 Task: Look for space in Aranda de Duero, Spain from 24th August, 2023 to 10th September, 2023 for 8 adults, 2 children in price range Rs.12000 to Rs.15000. Place can be entire place or shared room with 4 bedrooms having 8 beds and 4 bathrooms. Property type can be house, flat, guest house. Amenities needed are: wifi, TV, free parkinig on premises, gym, breakfast. Booking option can be shelf check-in. Required host language is English.
Action: Mouse moved to (411, 106)
Screenshot: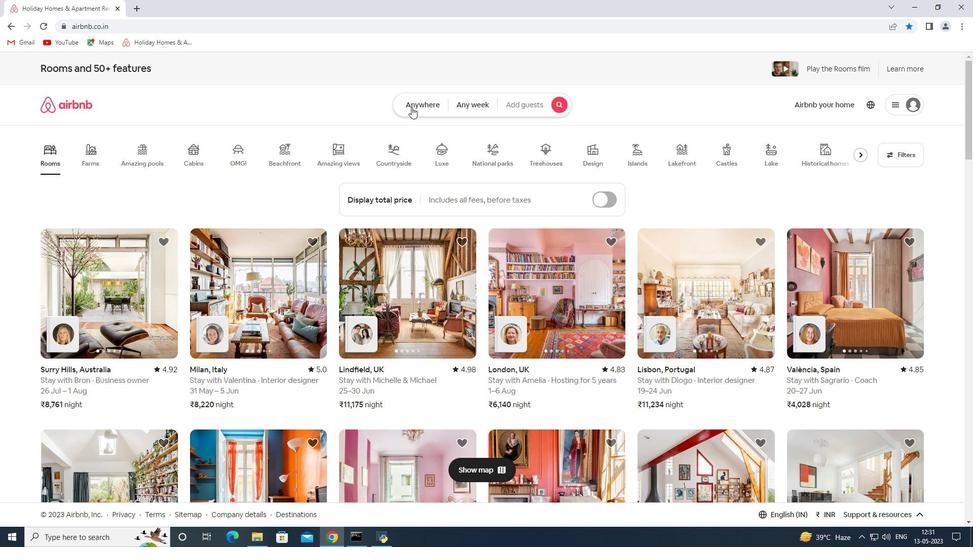 
Action: Mouse pressed left at (411, 106)
Screenshot: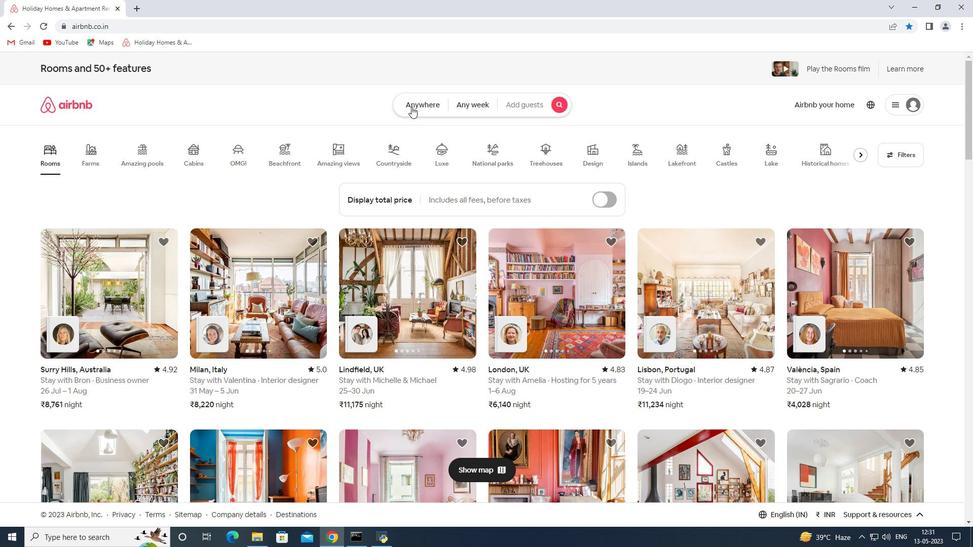 
Action: Mouse moved to (306, 149)
Screenshot: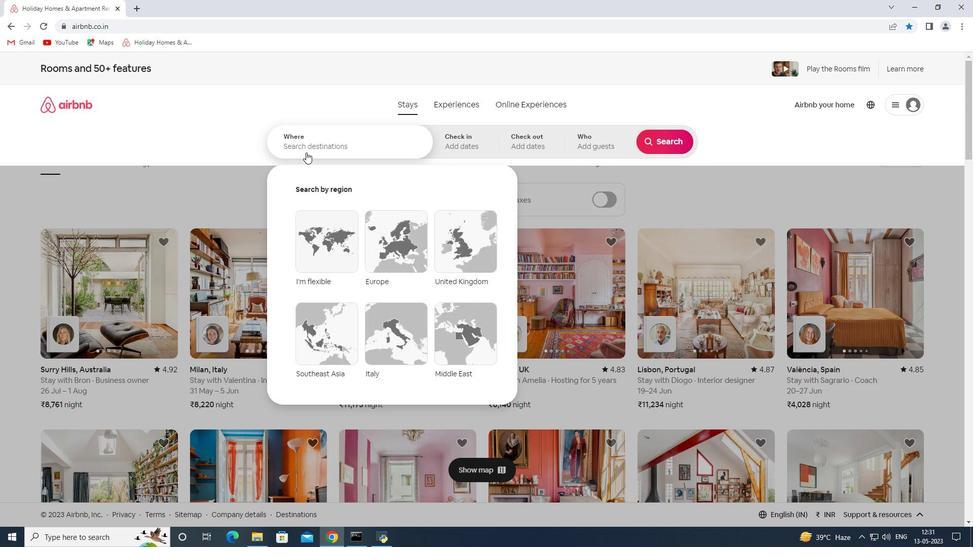 
Action: Mouse pressed left at (306, 149)
Screenshot: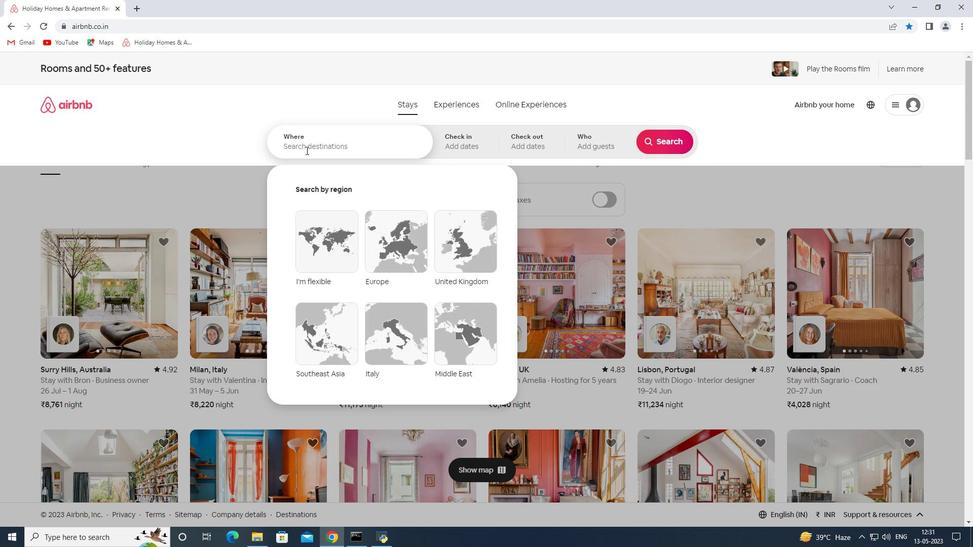 
Action: Key pressed <Key.shift_r><Key.shift_r><Key.shift_r><Key.shift_r><Key.shift_r><Key.shift_r><Key.shift>Aranda<Key.space>de<Key.space><Key.shift><Key.shift><Key.shift><Key.shift><Key.shift><Key.shift><Key.shift><Key.shift><Key.shift>De<Key.backspace>uero<Key.space><Key.shift><Key.shift><Key.shift><Key.shift><Key.shift><Key.shift><Key.shift><Key.shift><Key.shift><Key.shift><Key.shift><Key.shift><Key.shift><Key.shift><Key.shift><Key.shift><Key.shift><Key.shift><Key.shift><Key.shift><Key.shift><Key.shift><Key.shift><Key.shift><Key.shift><Key.shift><Key.shift><Key.shift><Key.shift><Key.shift><Key.shift><Key.shift><Key.shift><Key.shift><Key.shift>Spain<Key.space>
Screenshot: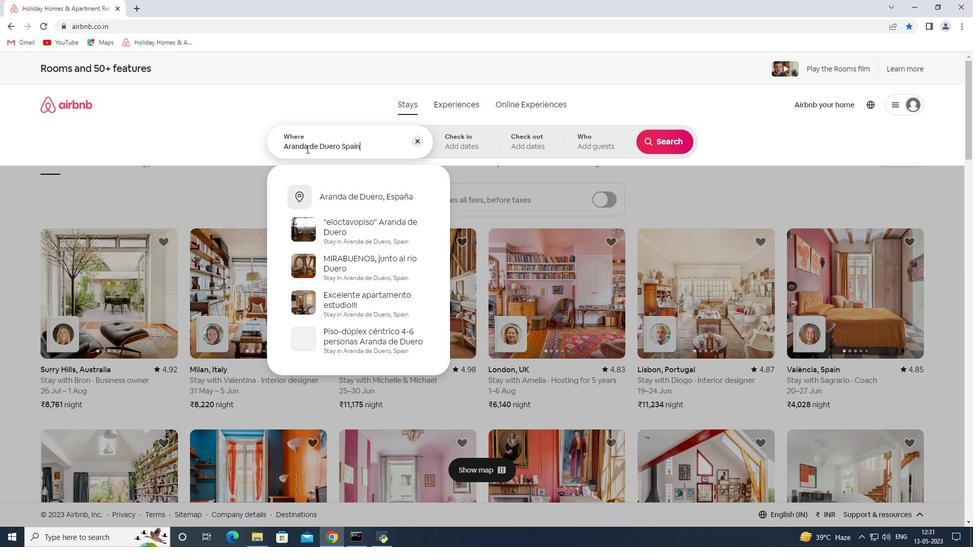 
Action: Mouse moved to (597, 115)
Screenshot: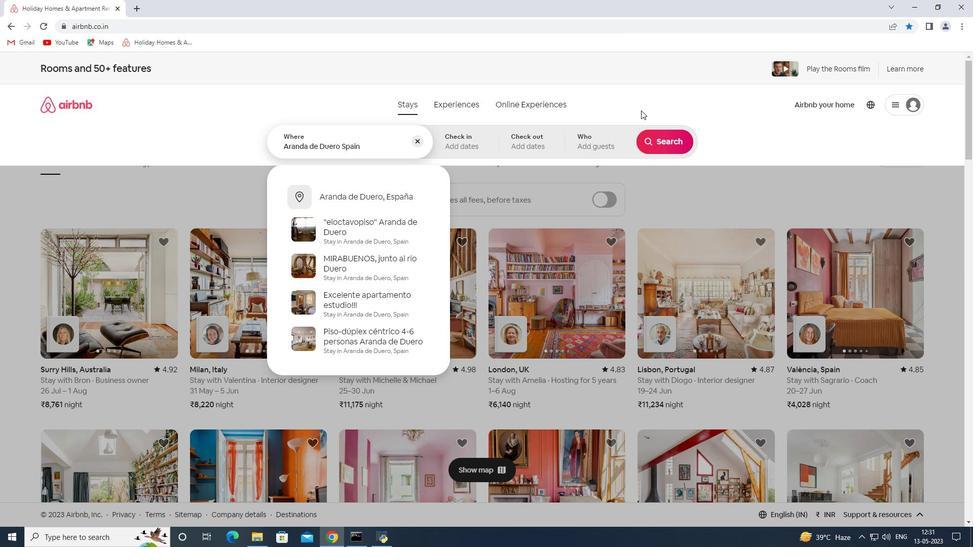 
Action: Key pressed <Key.enter>
Screenshot: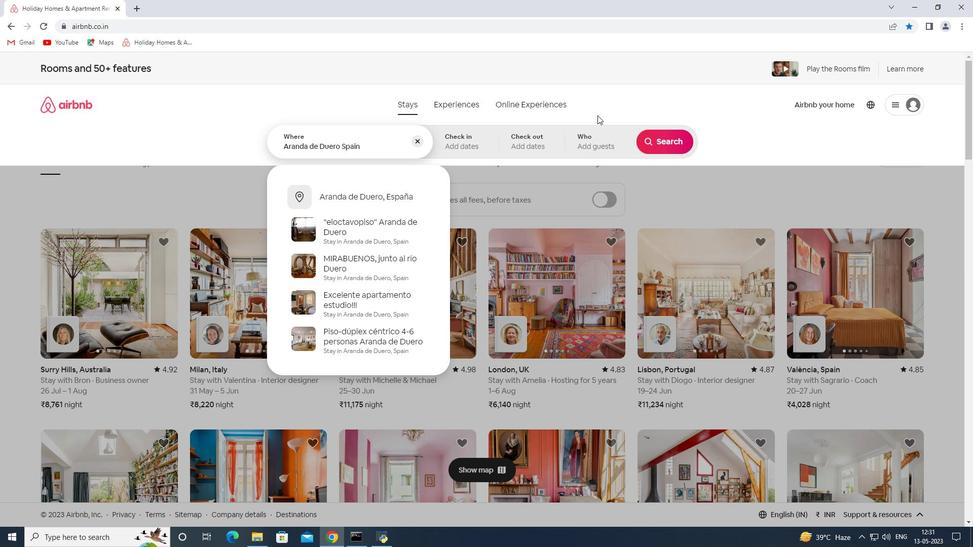 
Action: Mouse moved to (660, 218)
Screenshot: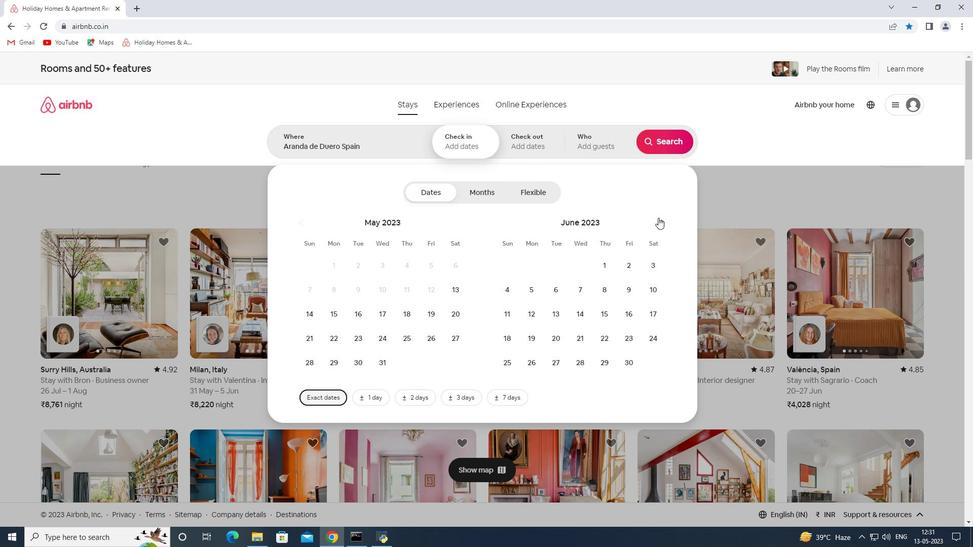
Action: Mouse pressed left at (660, 218)
Screenshot: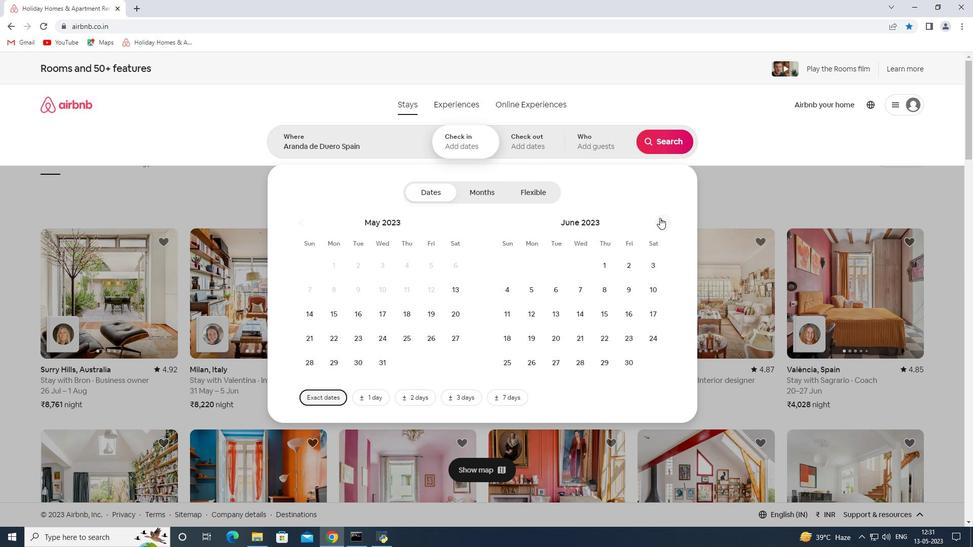 
Action: Mouse moved to (663, 216)
Screenshot: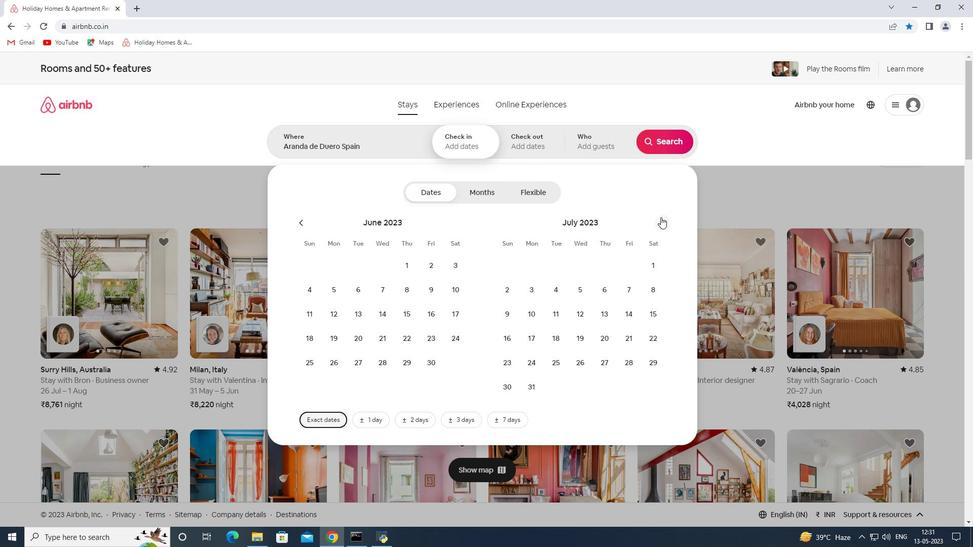 
Action: Mouse pressed left at (663, 216)
Screenshot: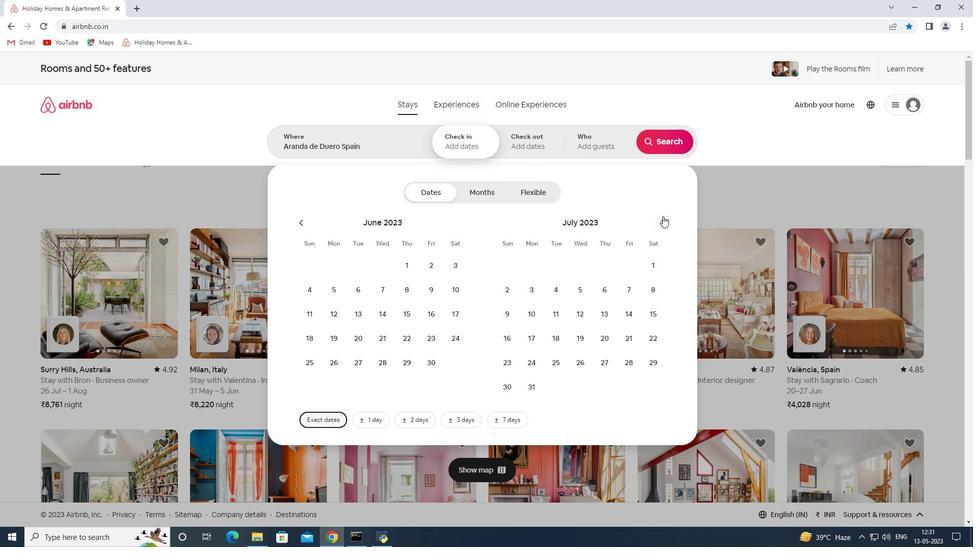
Action: Mouse moved to (600, 338)
Screenshot: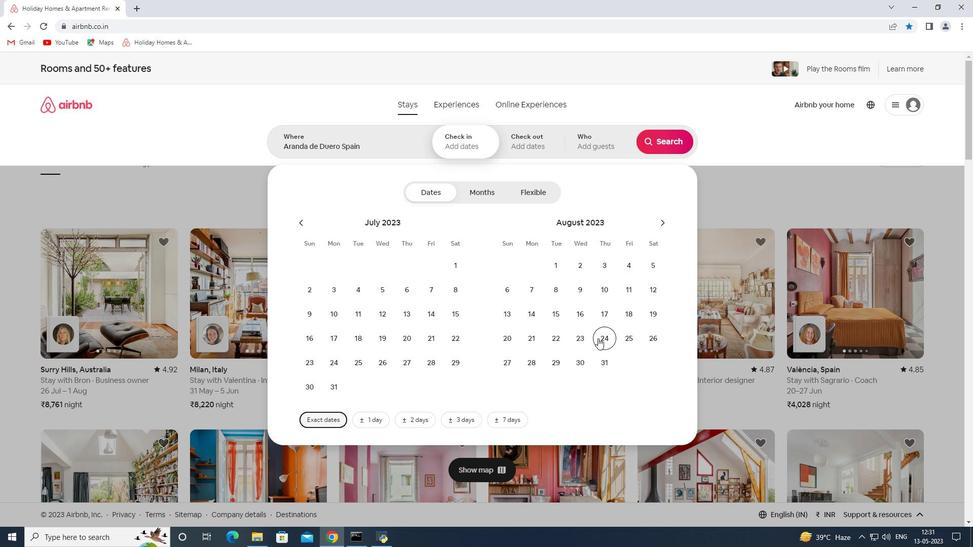 
Action: Mouse pressed left at (600, 338)
Screenshot: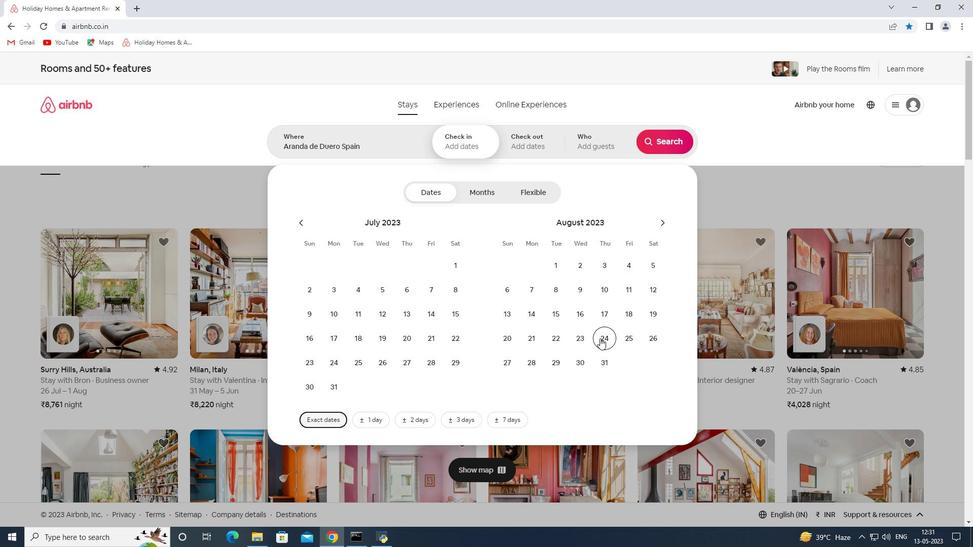 
Action: Mouse moved to (660, 220)
Screenshot: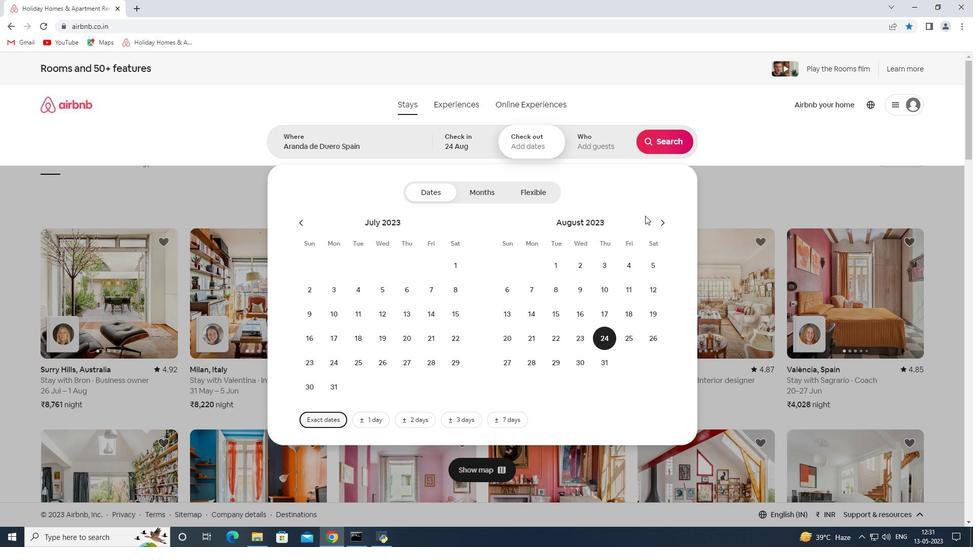 
Action: Mouse pressed left at (660, 220)
Screenshot: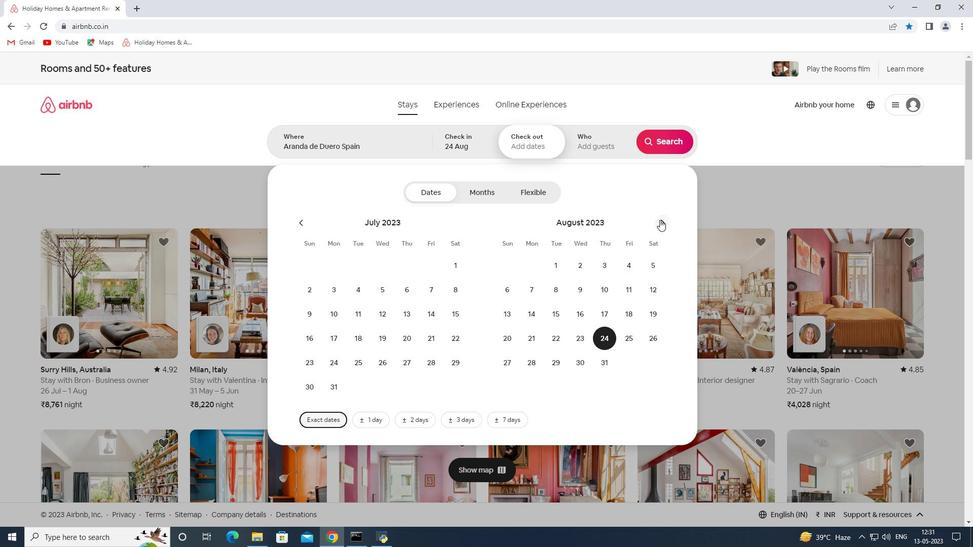 
Action: Mouse moved to (512, 314)
Screenshot: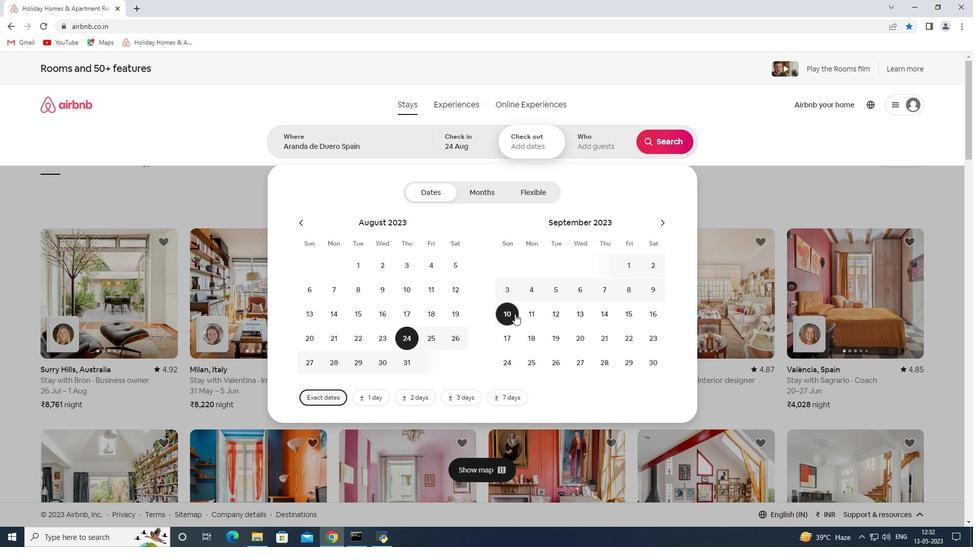 
Action: Mouse pressed left at (512, 314)
Screenshot: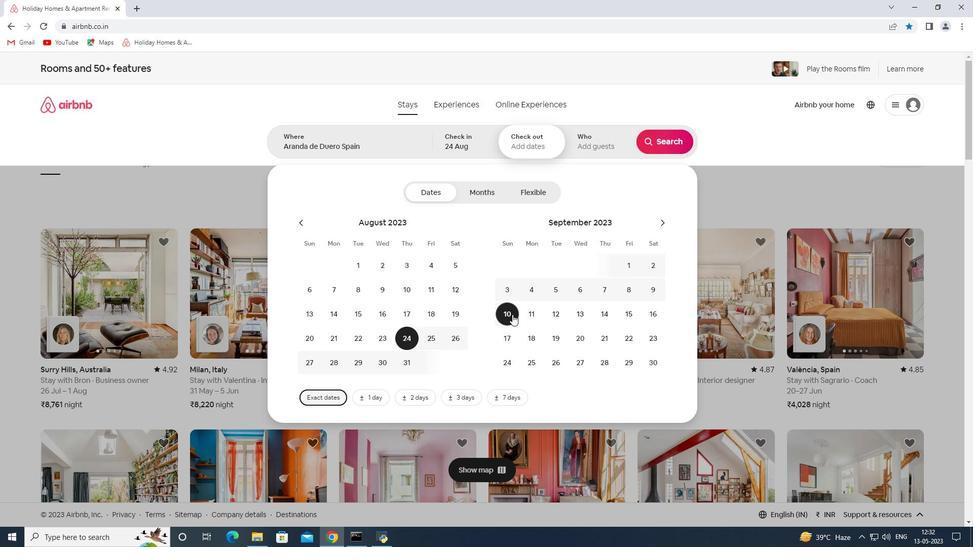 
Action: Mouse moved to (597, 146)
Screenshot: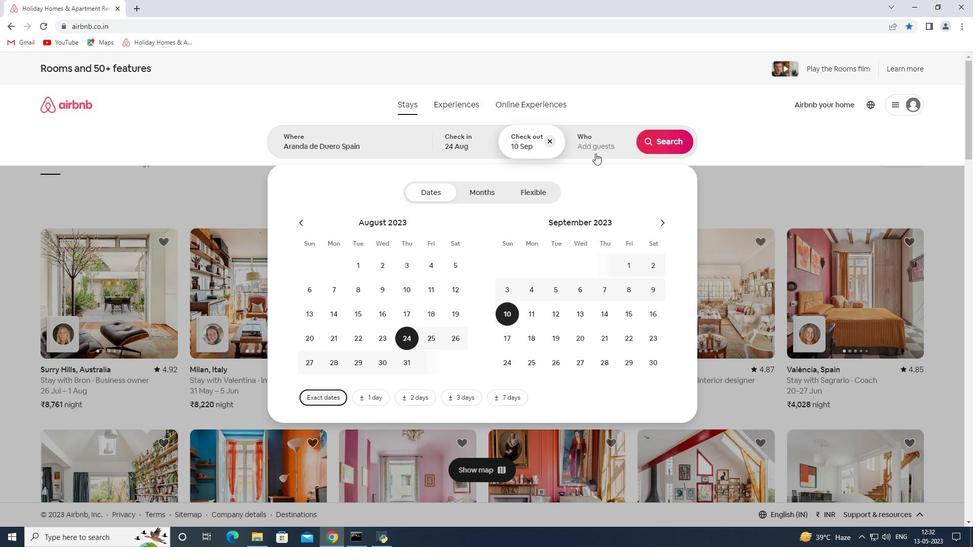
Action: Mouse pressed left at (597, 146)
Screenshot: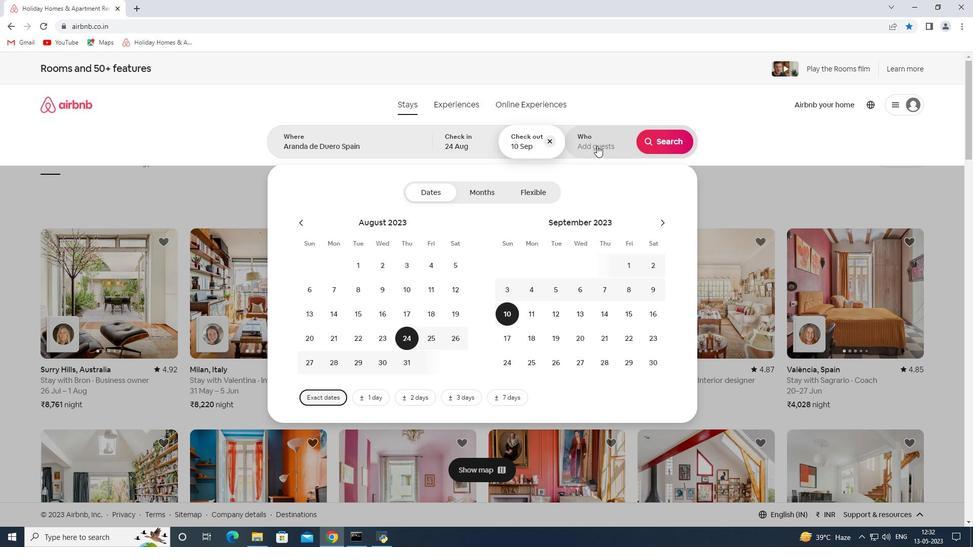 
Action: Mouse moved to (672, 197)
Screenshot: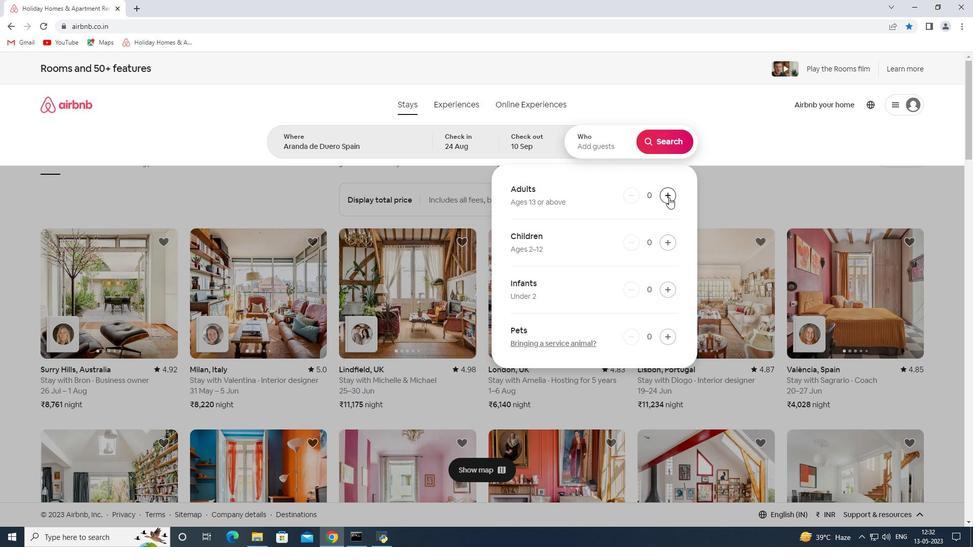 
Action: Mouse pressed left at (672, 197)
Screenshot: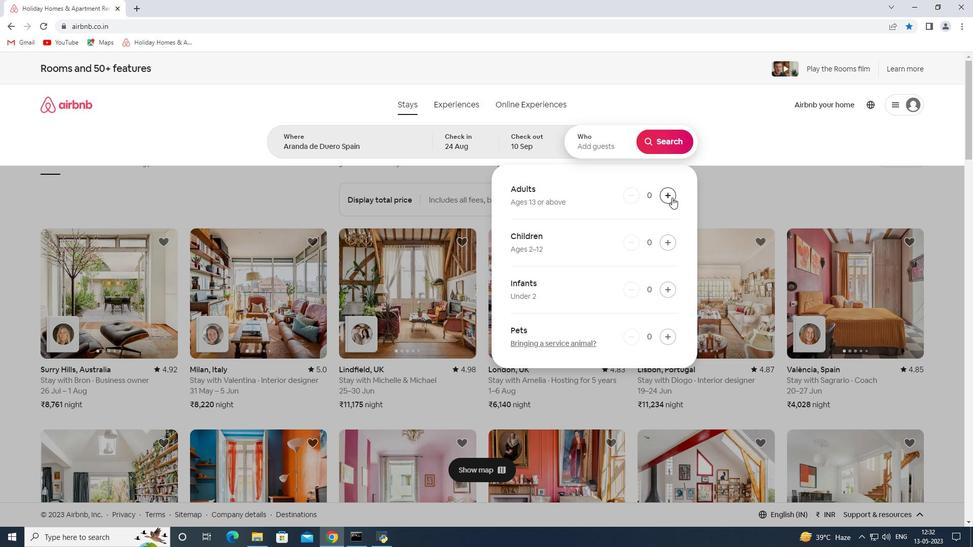 
Action: Mouse pressed left at (672, 197)
Screenshot: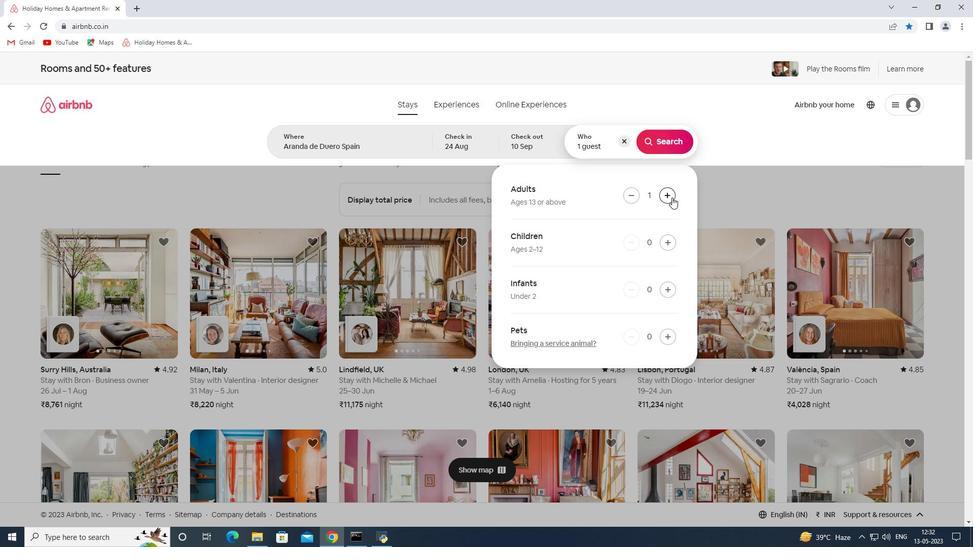 
Action: Mouse pressed left at (672, 197)
Screenshot: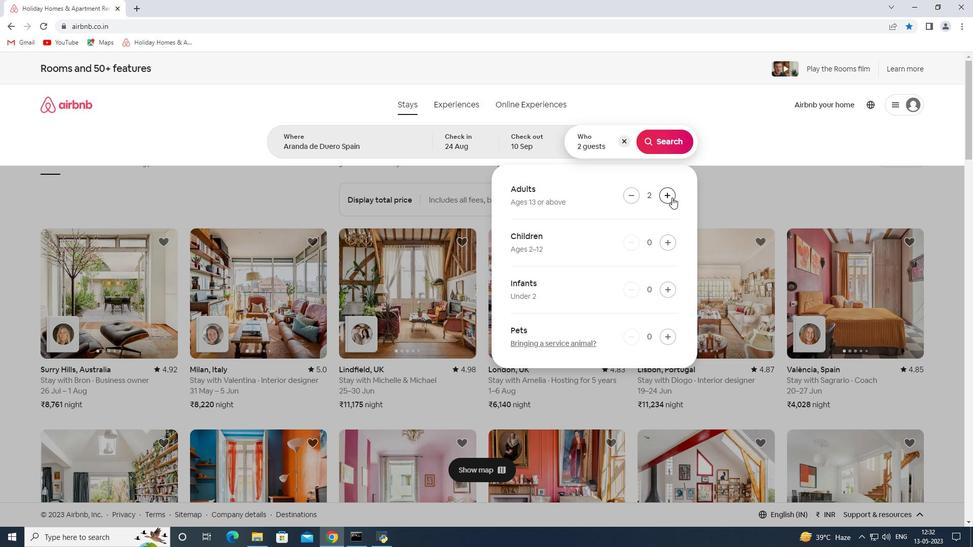 
Action: Mouse pressed left at (672, 197)
Screenshot: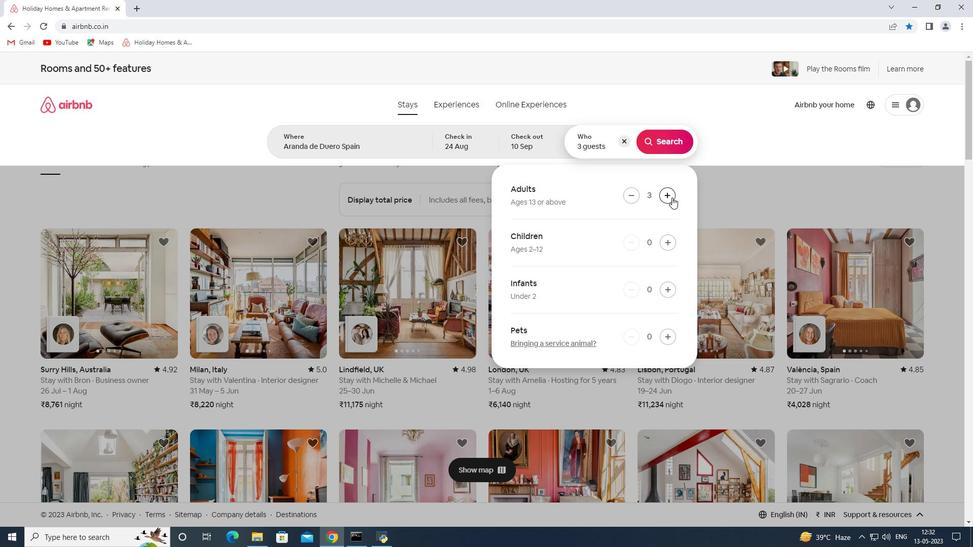 
Action: Mouse pressed left at (672, 197)
Screenshot: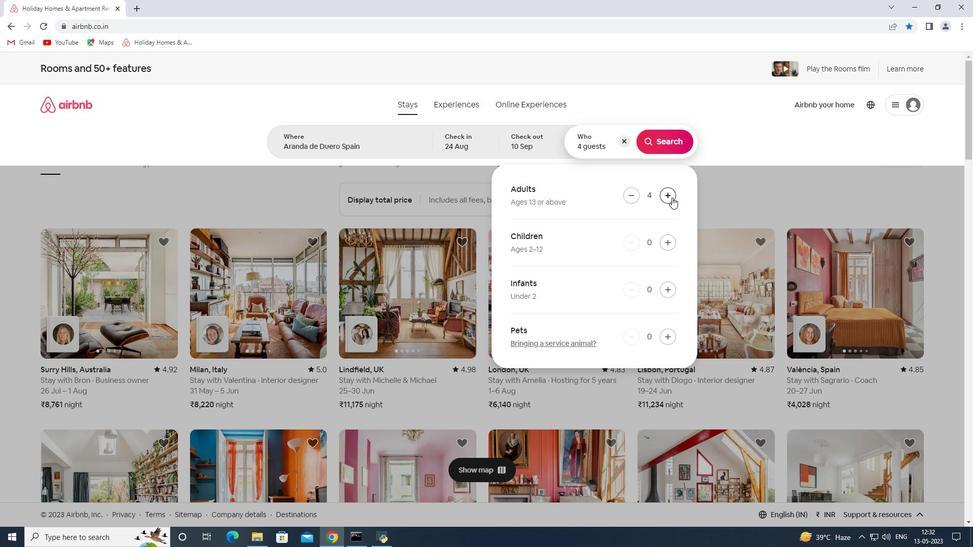 
Action: Mouse moved to (672, 196)
Screenshot: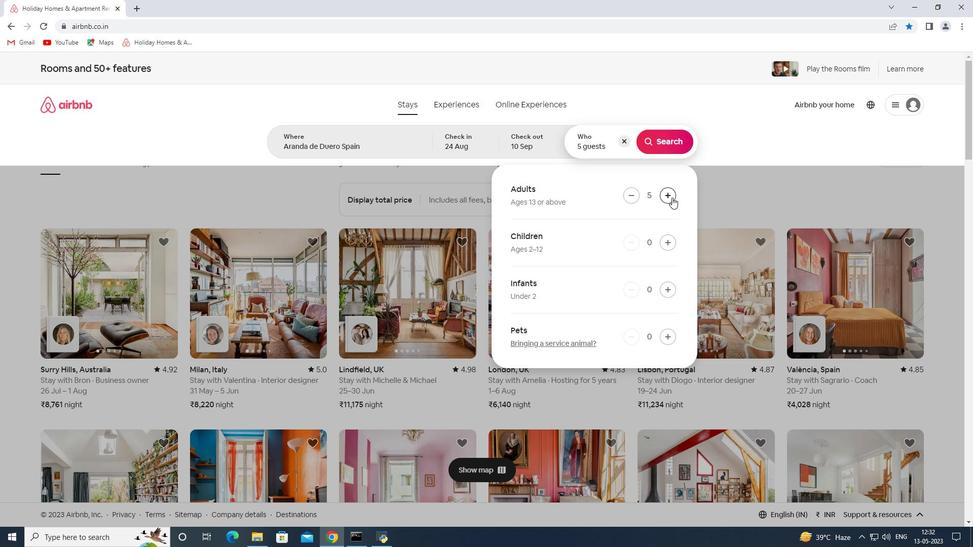 
Action: Mouse pressed left at (672, 196)
Screenshot: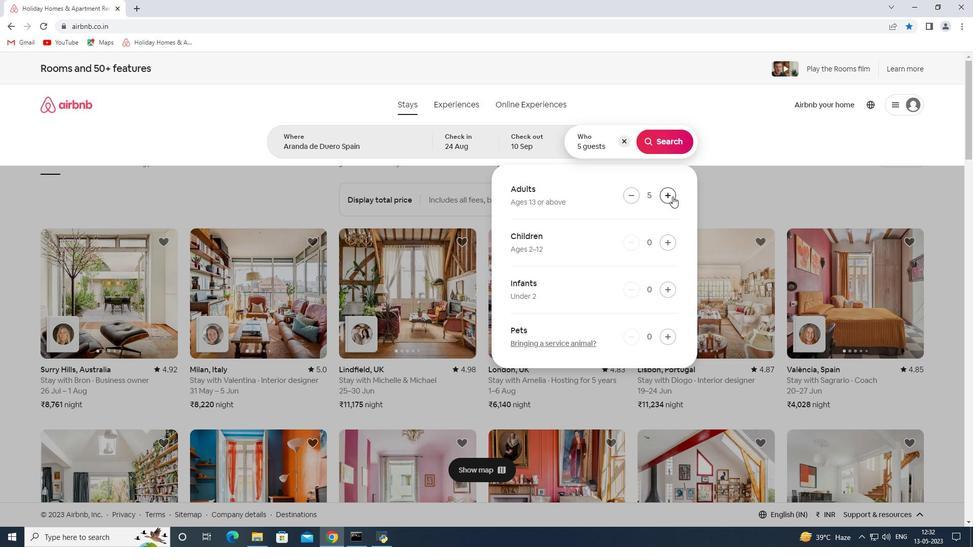 
Action: Mouse pressed left at (672, 196)
Screenshot: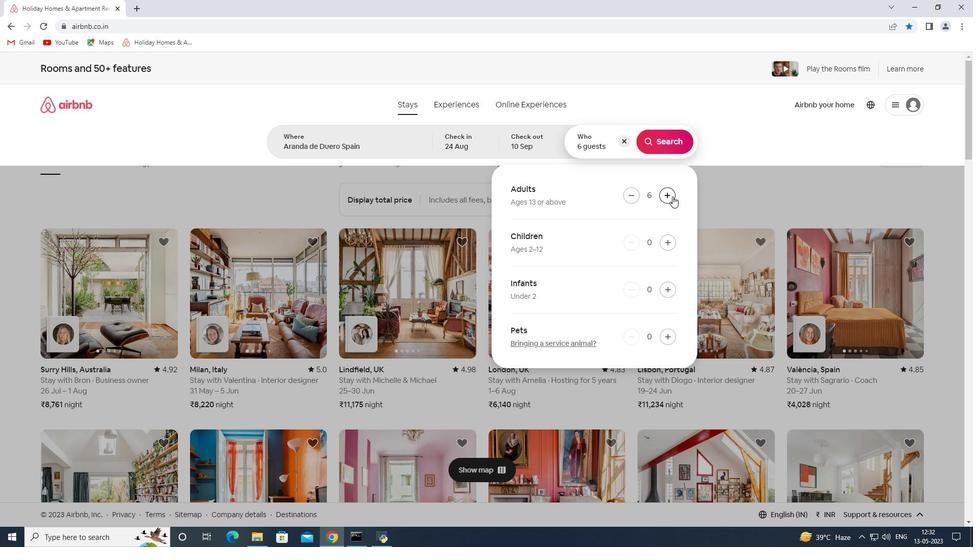 
Action: Mouse pressed left at (672, 196)
Screenshot: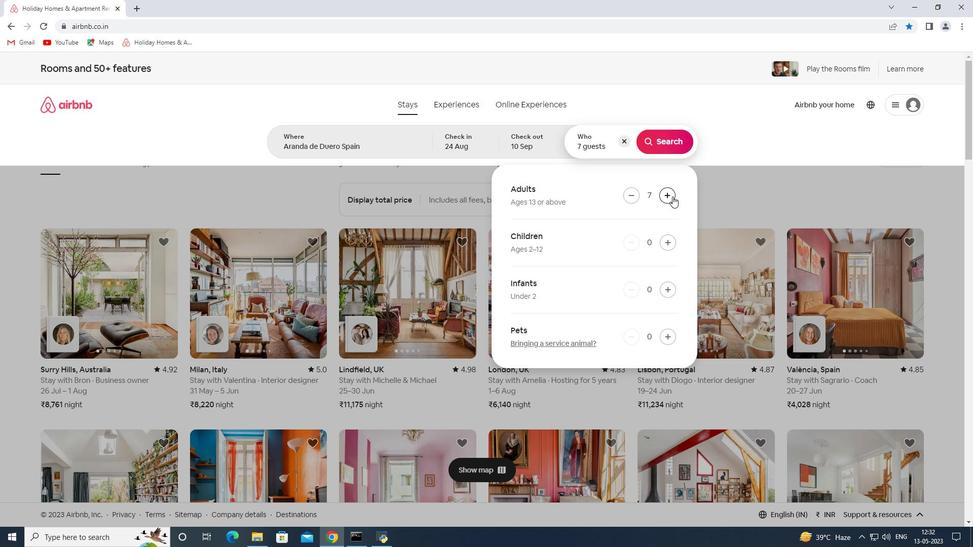 
Action: Mouse moved to (665, 241)
Screenshot: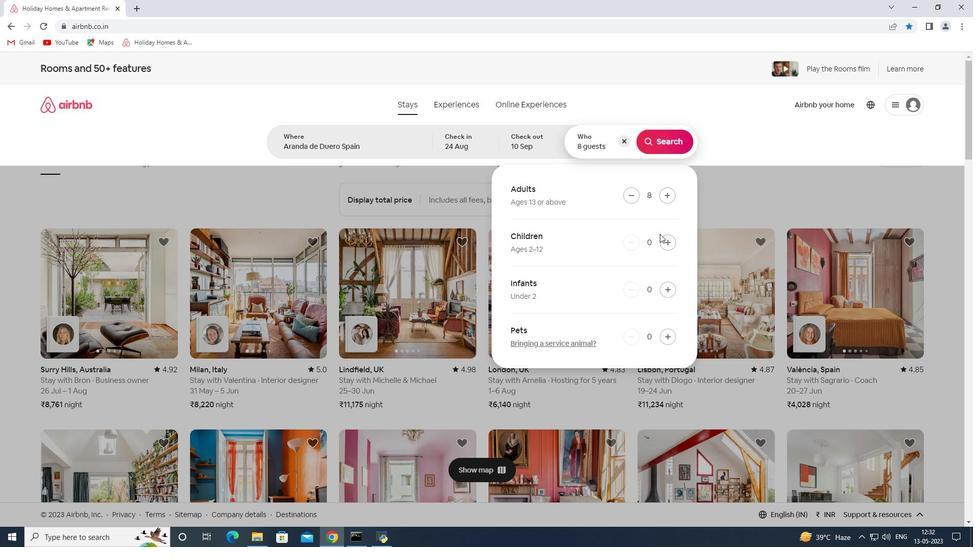 
Action: Mouse pressed left at (665, 241)
Screenshot: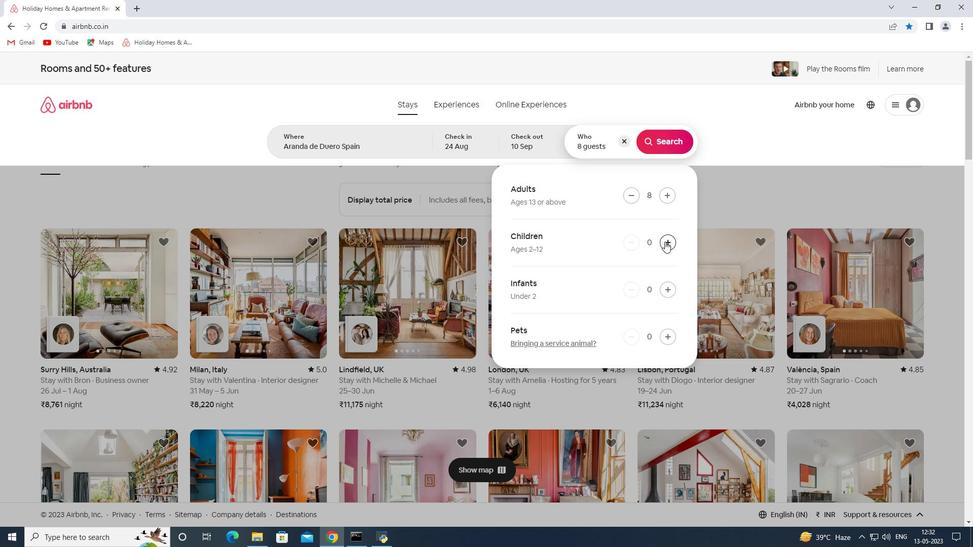 
Action: Mouse pressed left at (665, 241)
Screenshot: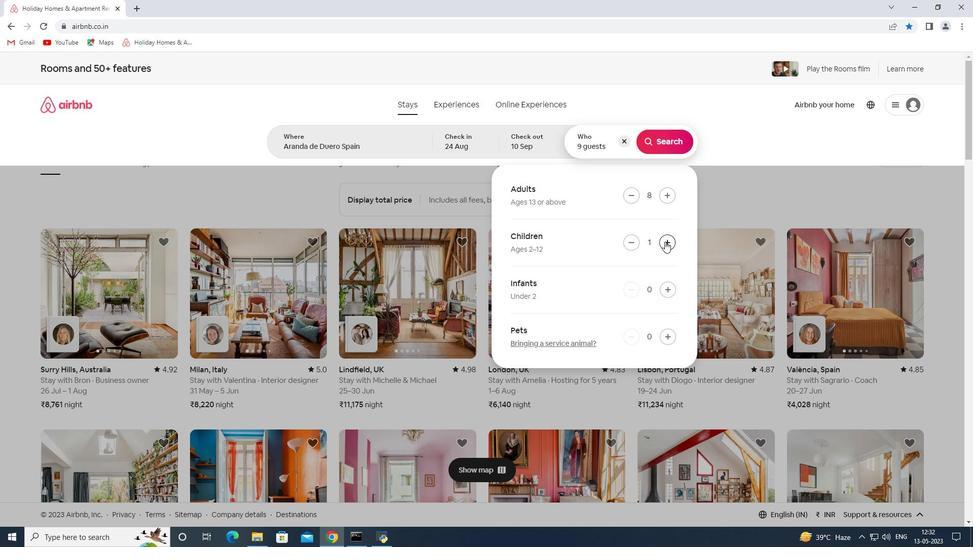 
Action: Mouse moved to (663, 146)
Screenshot: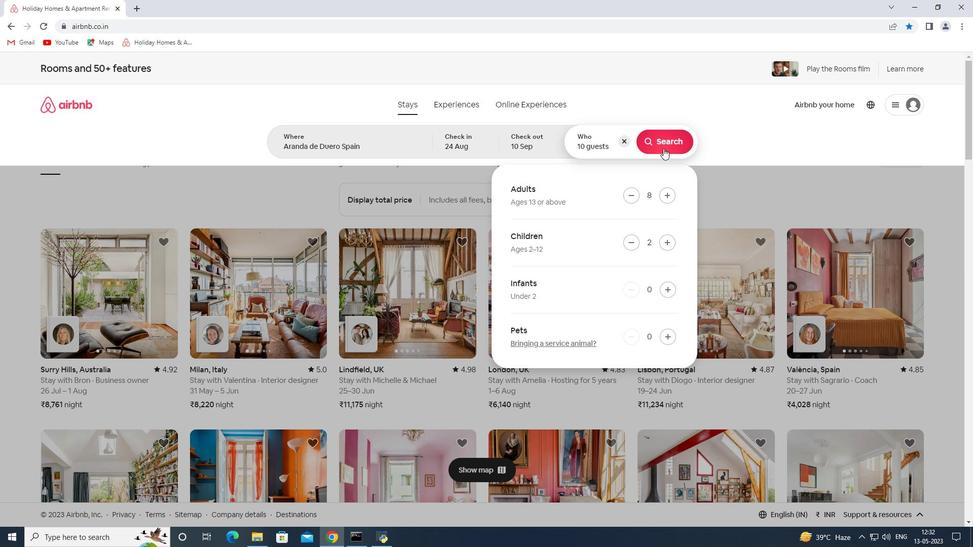 
Action: Mouse pressed left at (663, 146)
Screenshot: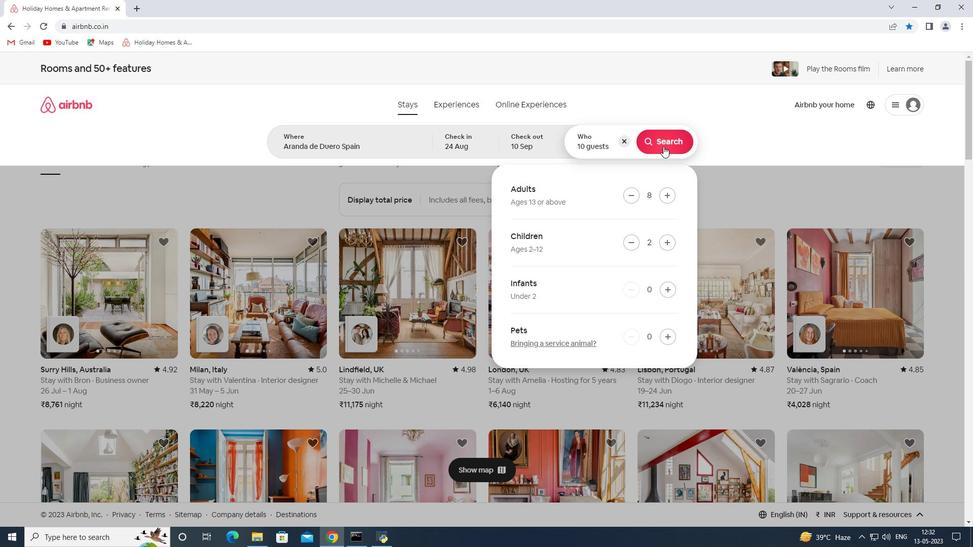 
Action: Mouse moved to (943, 112)
Screenshot: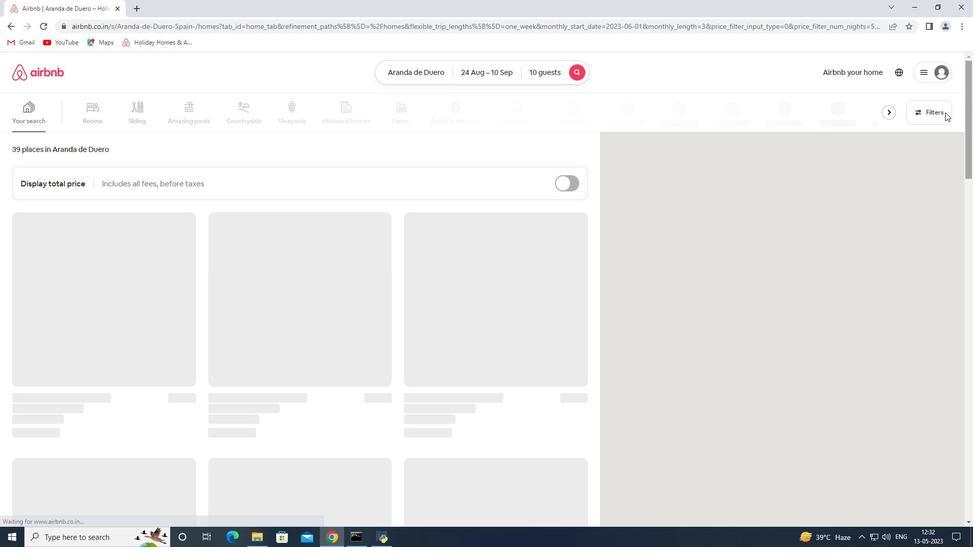
Action: Mouse pressed left at (943, 112)
Screenshot: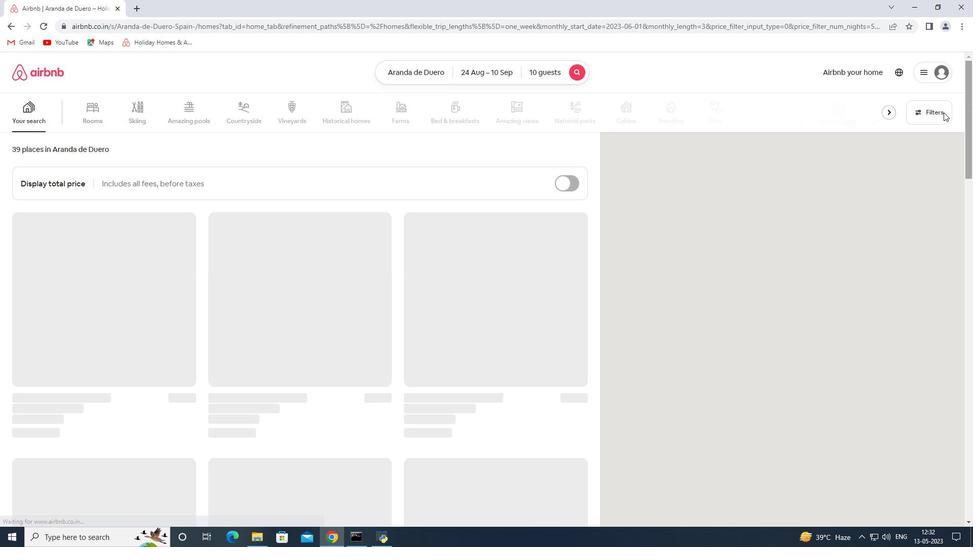 
Action: Mouse moved to (365, 363)
Screenshot: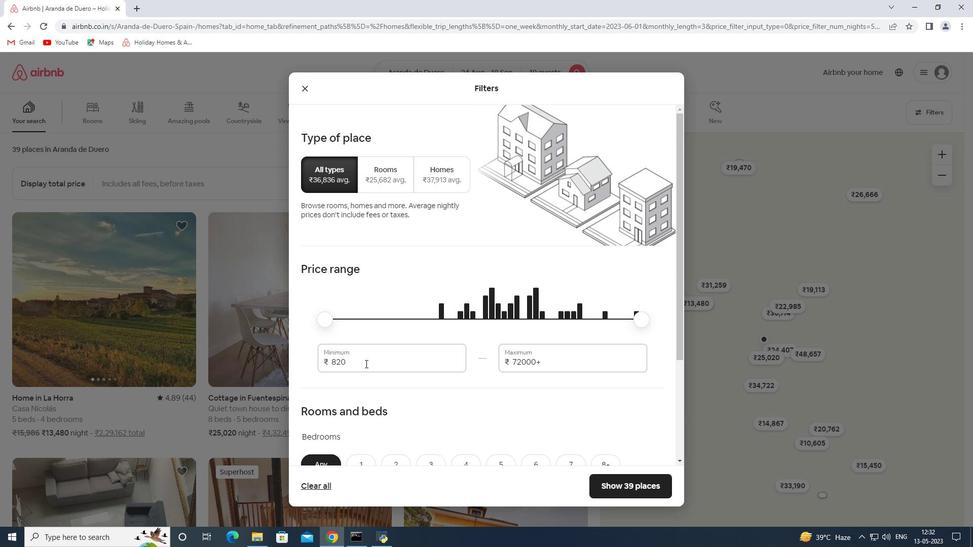 
Action: Mouse pressed left at (365, 363)
Screenshot: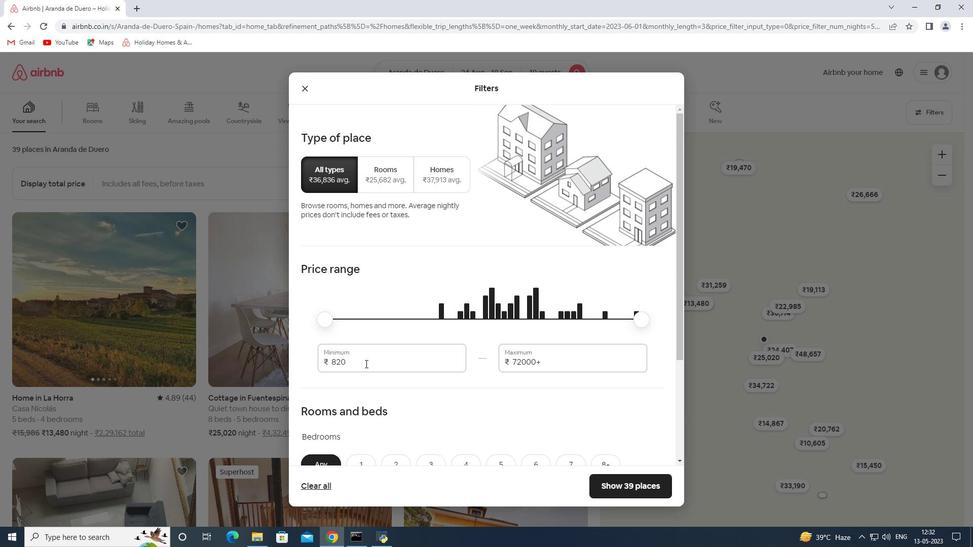 
Action: Mouse pressed left at (365, 363)
Screenshot: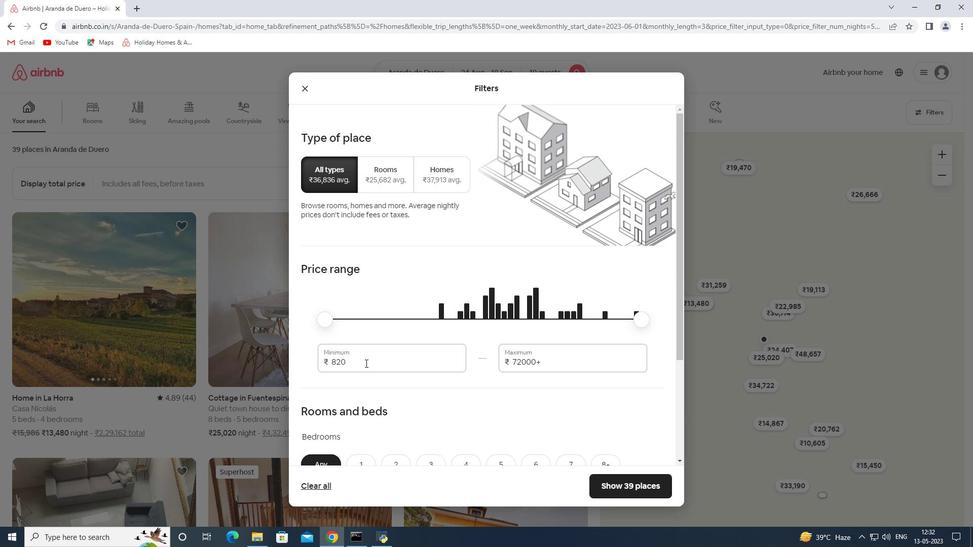 
Action: Key pressed 12000<Key.tab>15000
Screenshot: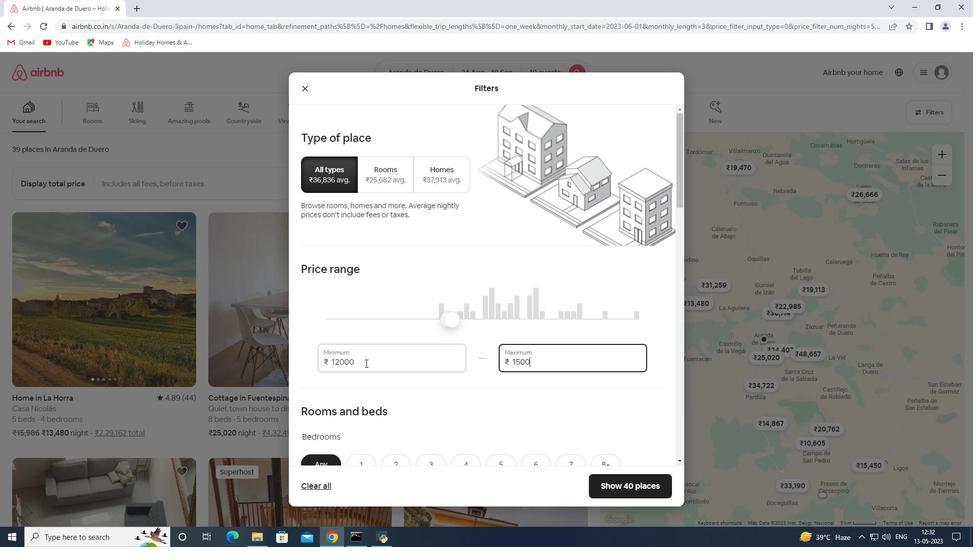 
Action: Mouse moved to (492, 195)
Screenshot: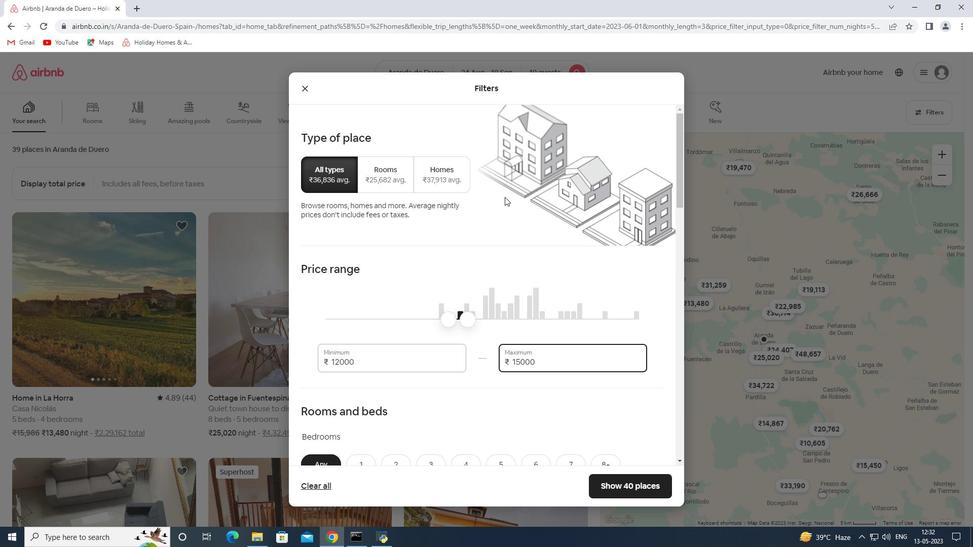 
Action: Mouse scrolled (492, 195) with delta (0, 0)
Screenshot: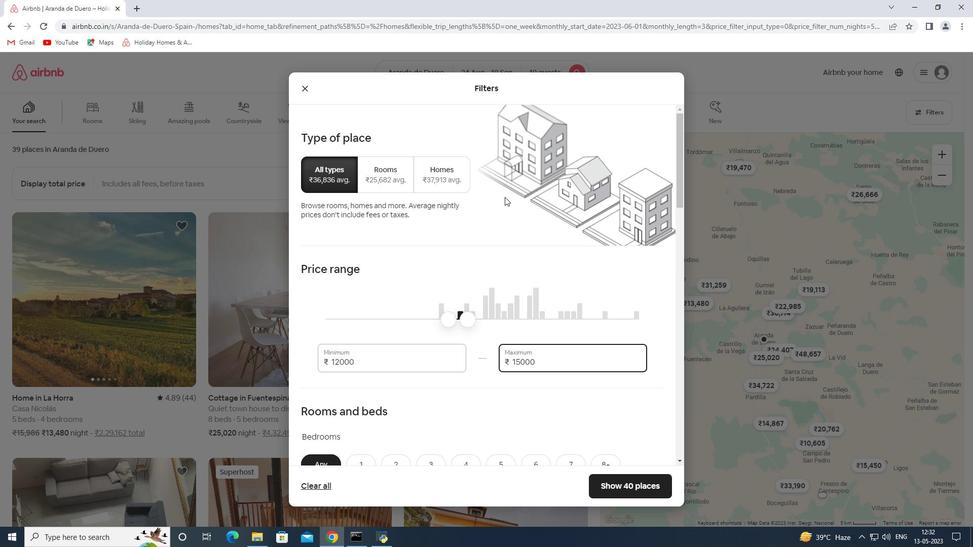 
Action: Mouse moved to (483, 193)
Screenshot: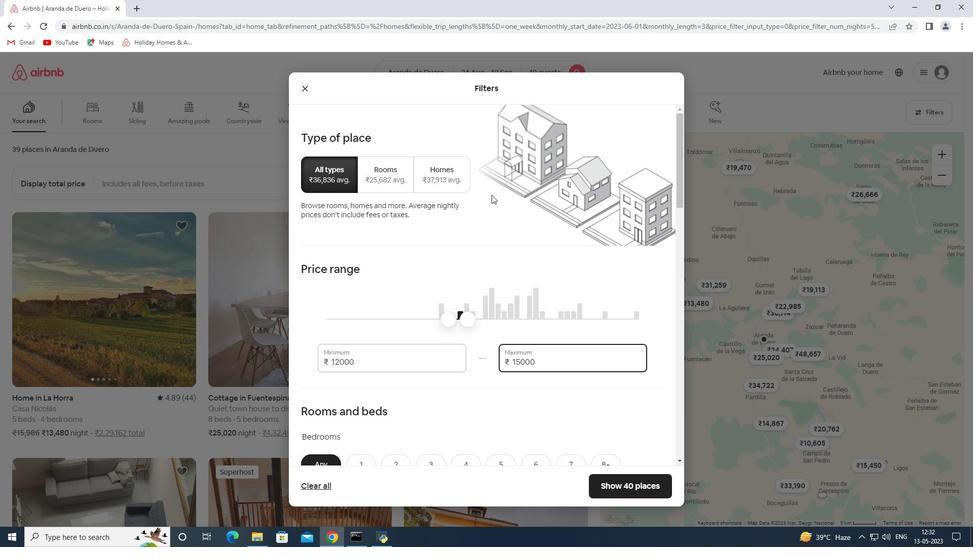
Action: Mouse scrolled (488, 193) with delta (0, 0)
Screenshot: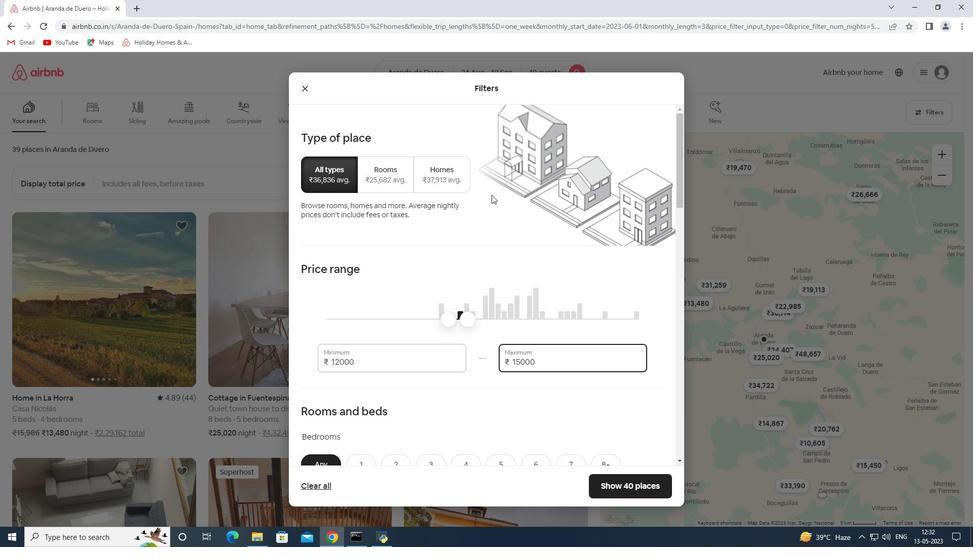 
Action: Mouse moved to (367, 196)
Screenshot: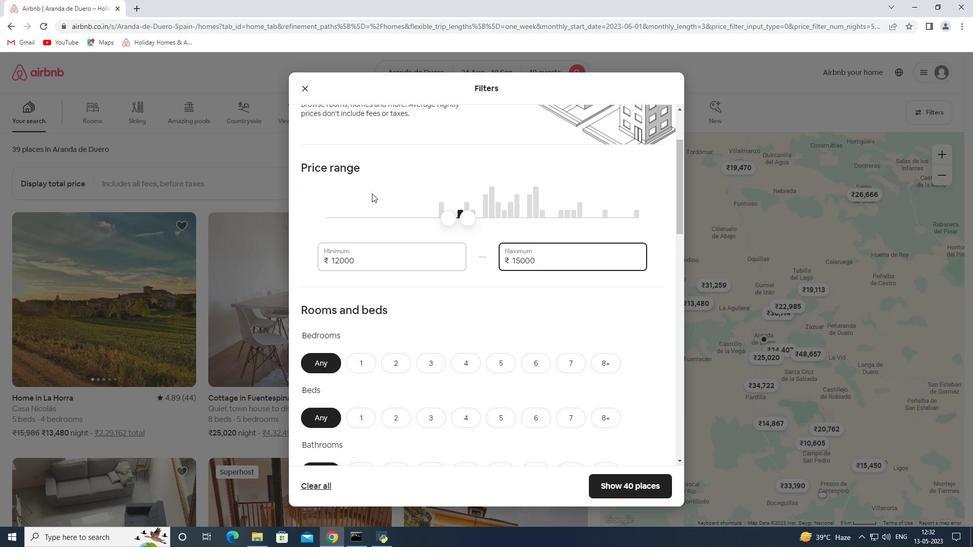
Action: Mouse scrolled (367, 195) with delta (0, 0)
Screenshot: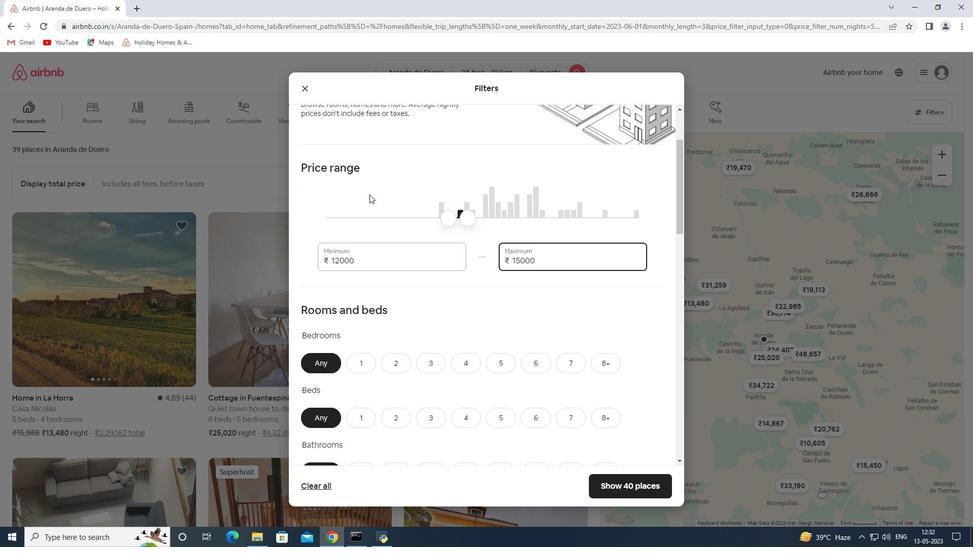 
Action: Mouse scrolled (367, 195) with delta (0, 0)
Screenshot: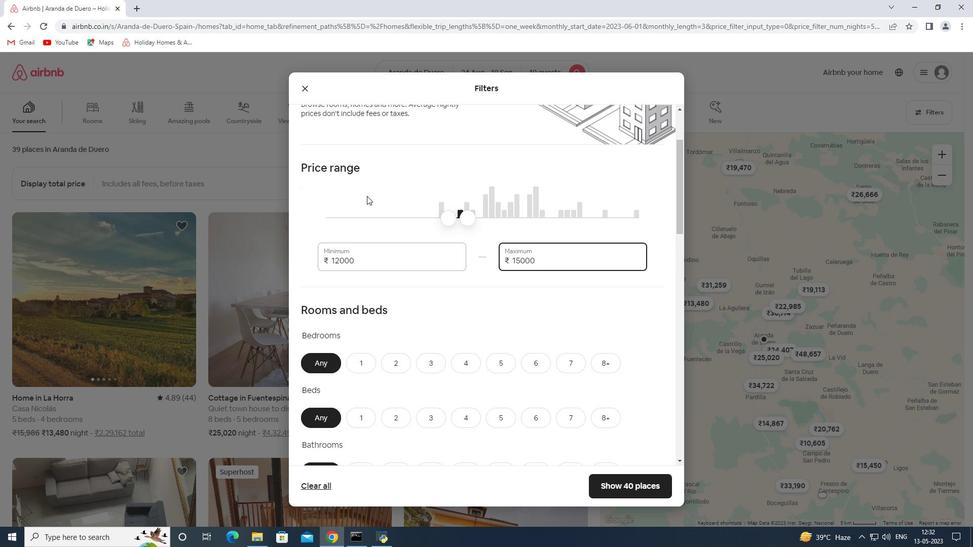 
Action: Mouse moved to (460, 264)
Screenshot: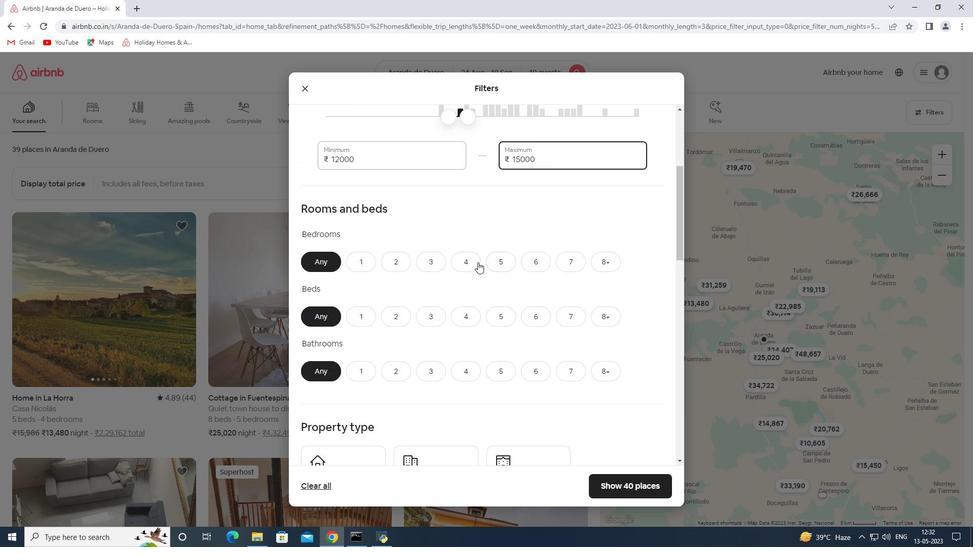 
Action: Mouse pressed left at (460, 264)
Screenshot: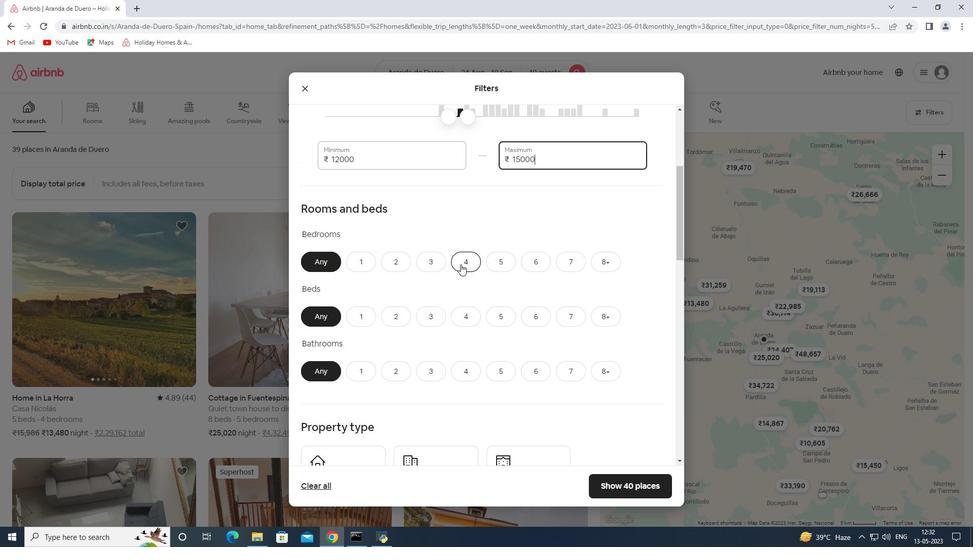 
Action: Mouse moved to (602, 314)
Screenshot: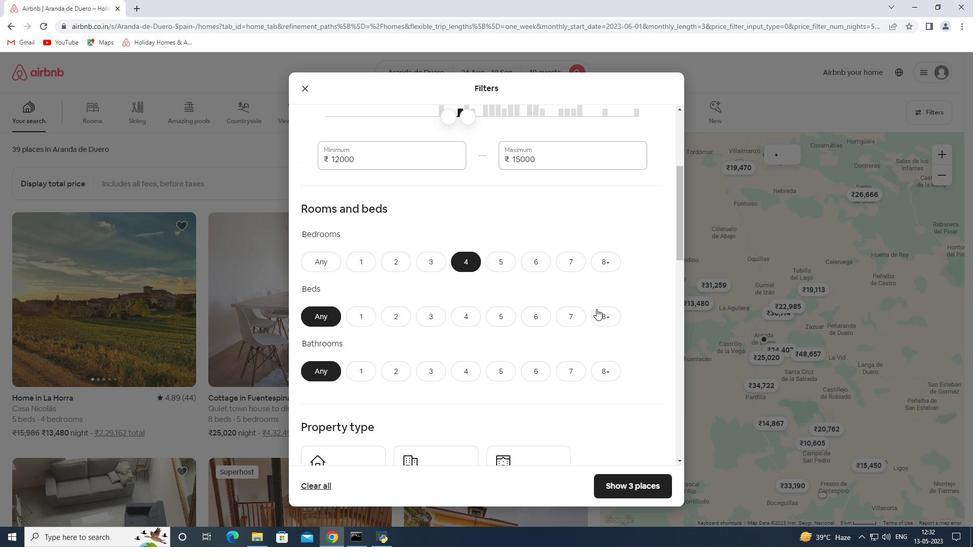 
Action: Mouse pressed left at (602, 314)
Screenshot: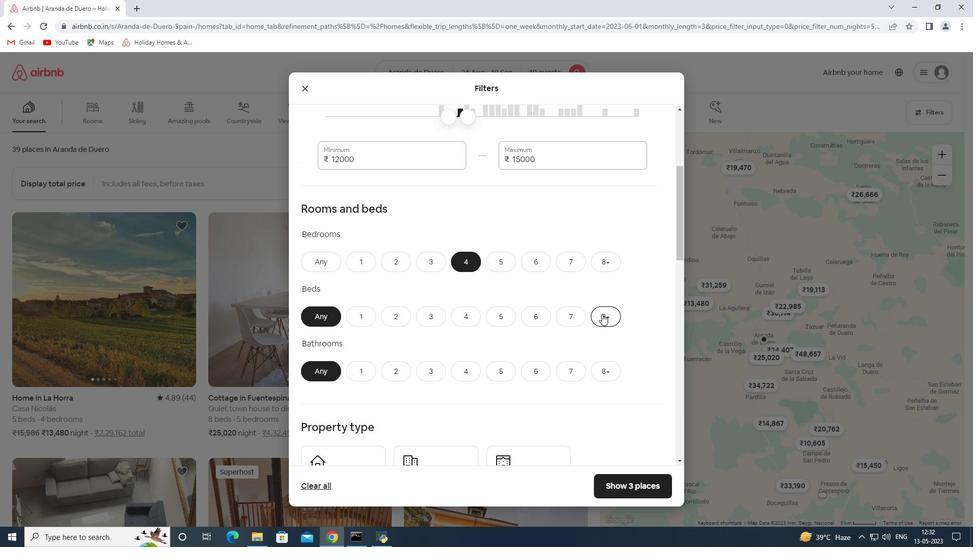 
Action: Mouse moved to (533, 311)
Screenshot: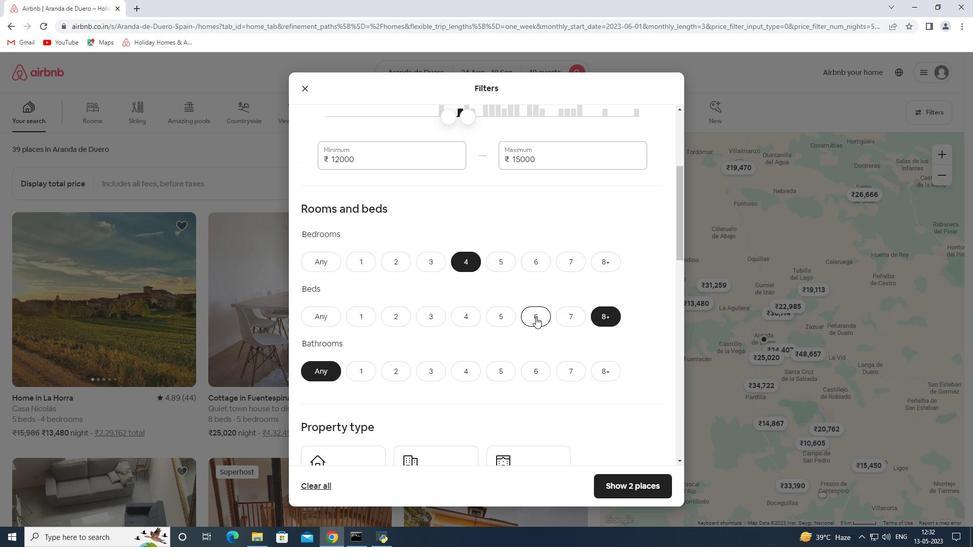
Action: Mouse scrolled (533, 310) with delta (0, 0)
Screenshot: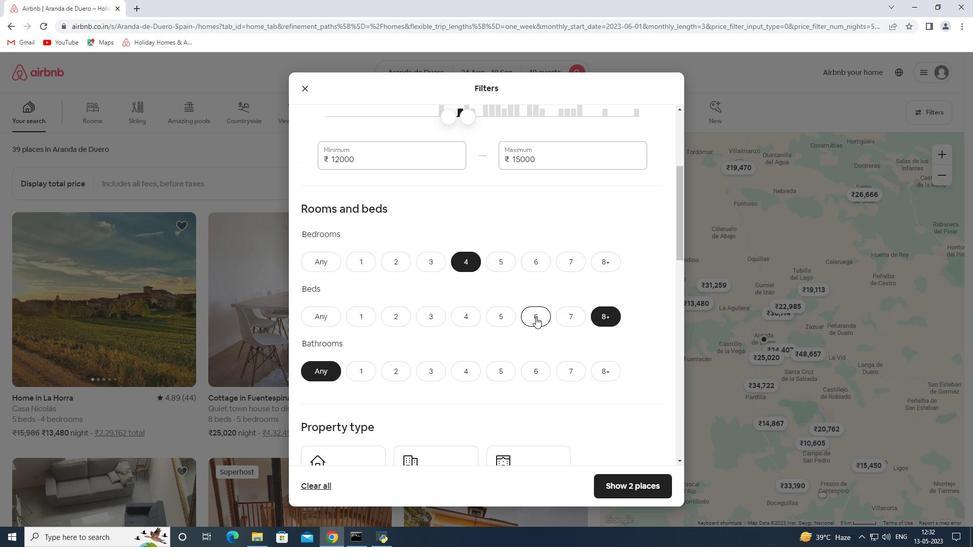 
Action: Mouse moved to (529, 304)
Screenshot: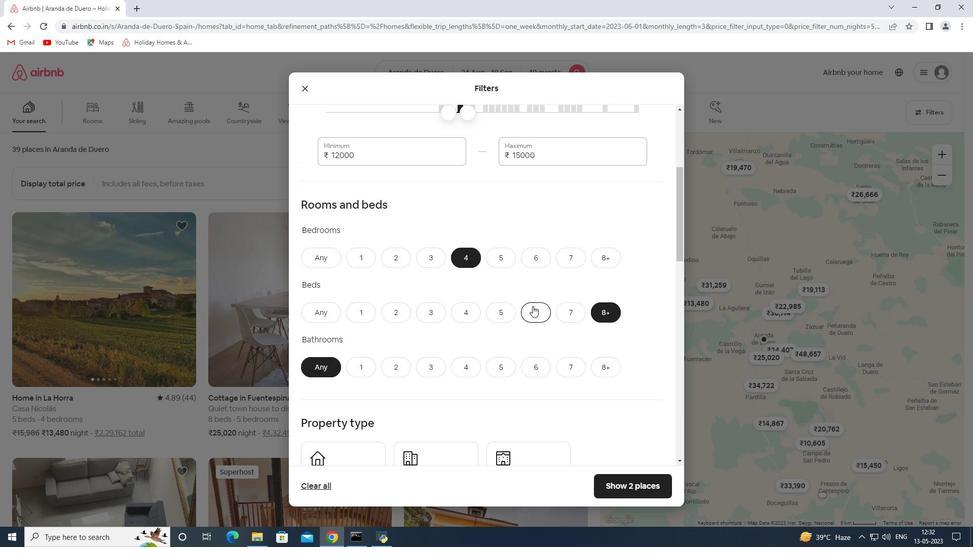 
Action: Mouse scrolled (529, 304) with delta (0, 0)
Screenshot: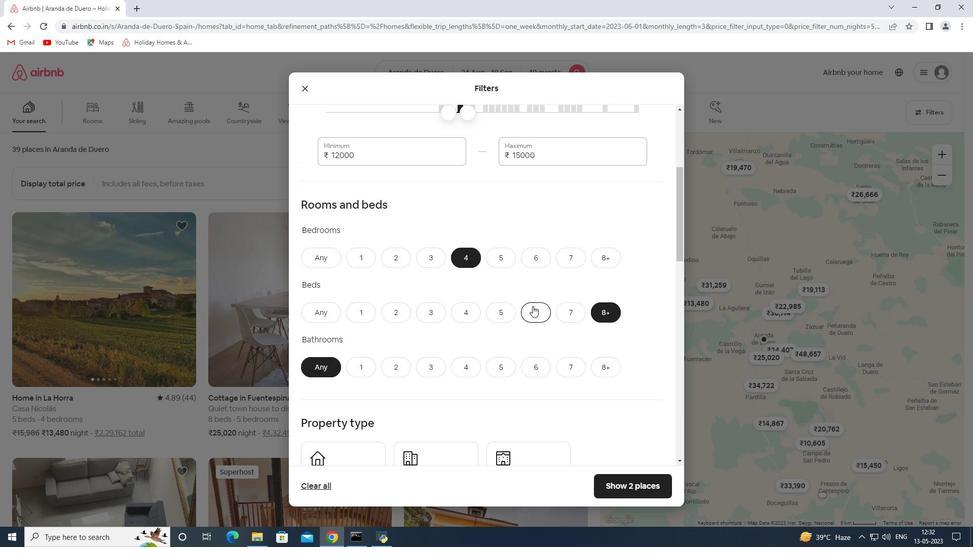 
Action: Mouse moved to (472, 274)
Screenshot: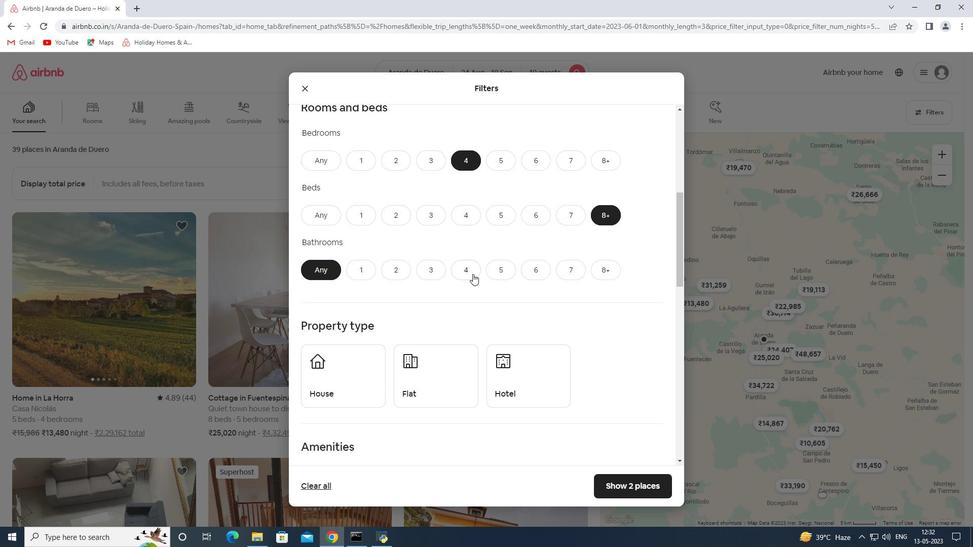 
Action: Mouse pressed left at (472, 274)
Screenshot: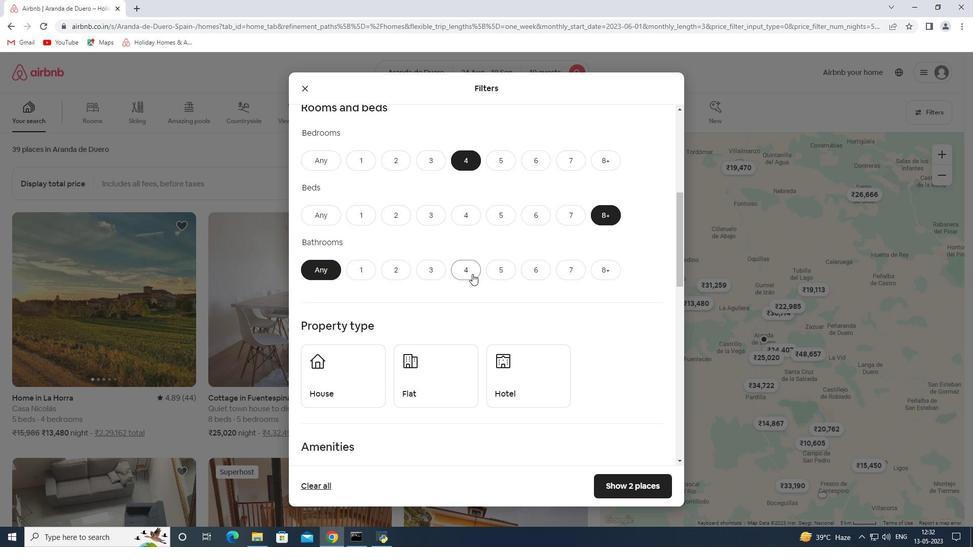 
Action: Mouse moved to (366, 366)
Screenshot: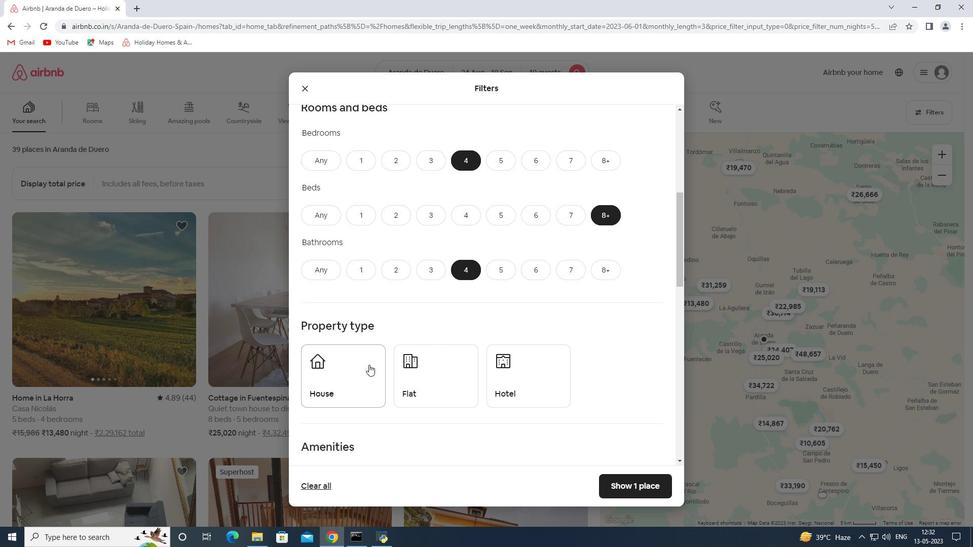 
Action: Mouse pressed left at (366, 366)
Screenshot: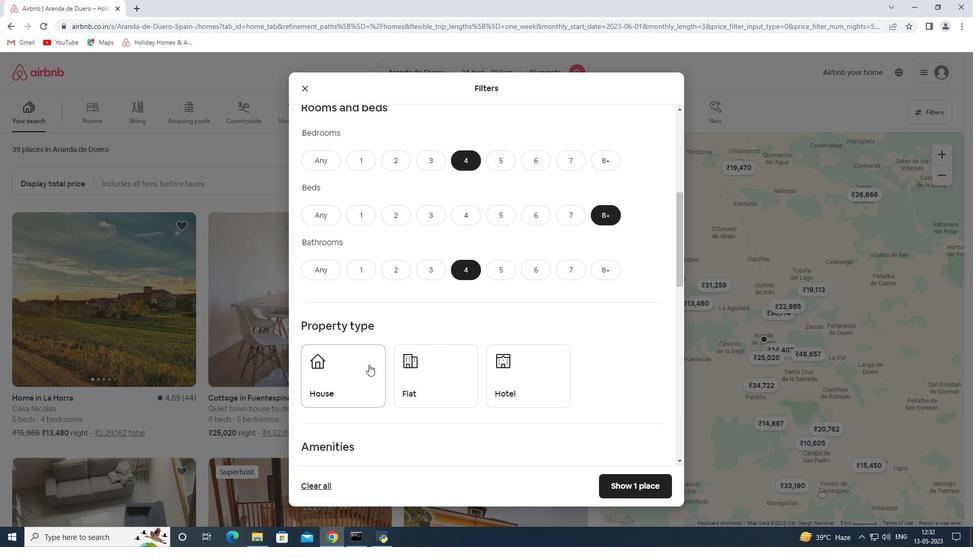 
Action: Mouse moved to (408, 376)
Screenshot: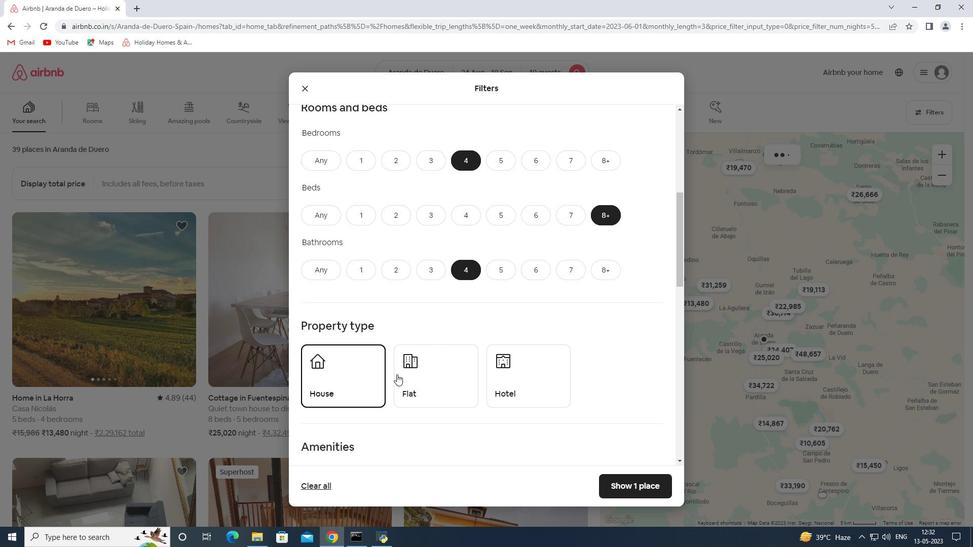 
Action: Mouse pressed left at (408, 376)
Screenshot: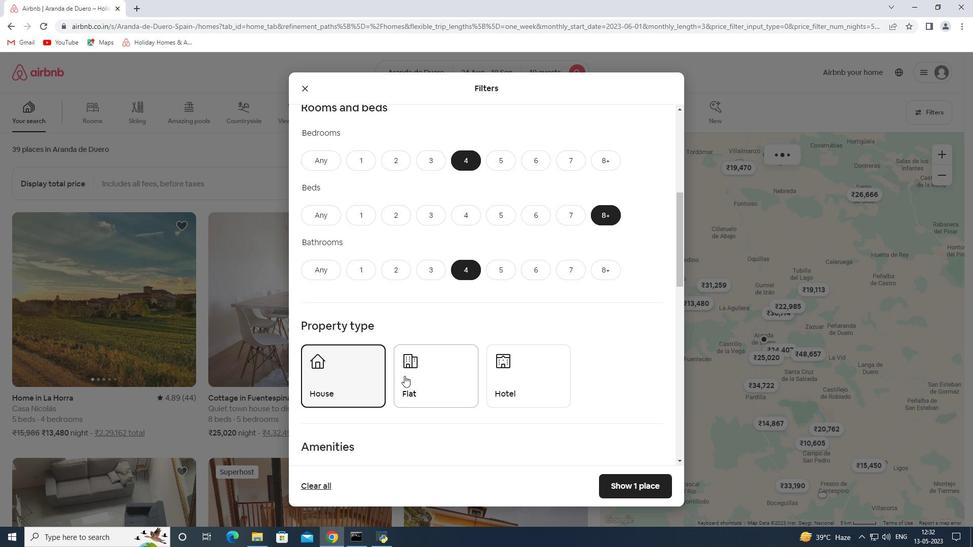 
Action: Mouse moved to (428, 360)
Screenshot: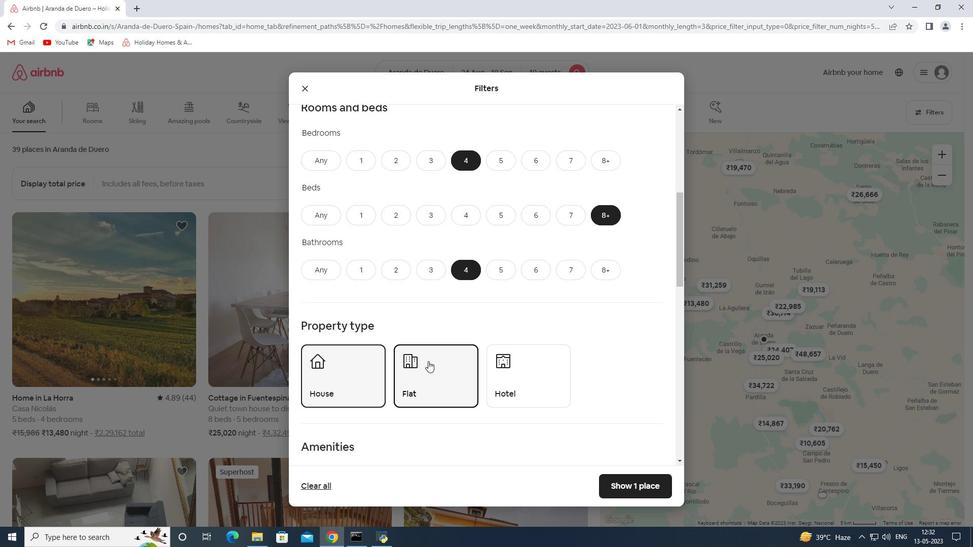 
Action: Mouse scrolled (428, 360) with delta (0, 0)
Screenshot: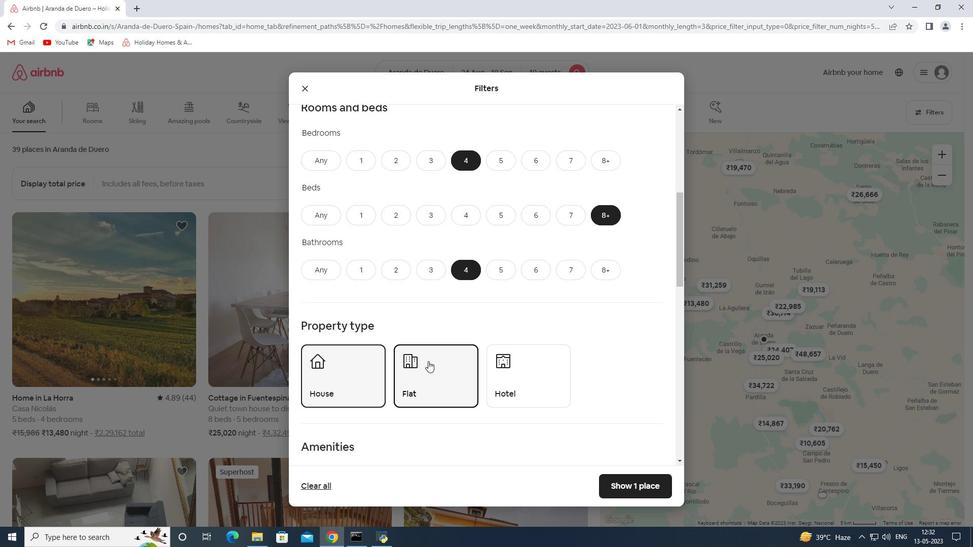 
Action: Mouse moved to (438, 347)
Screenshot: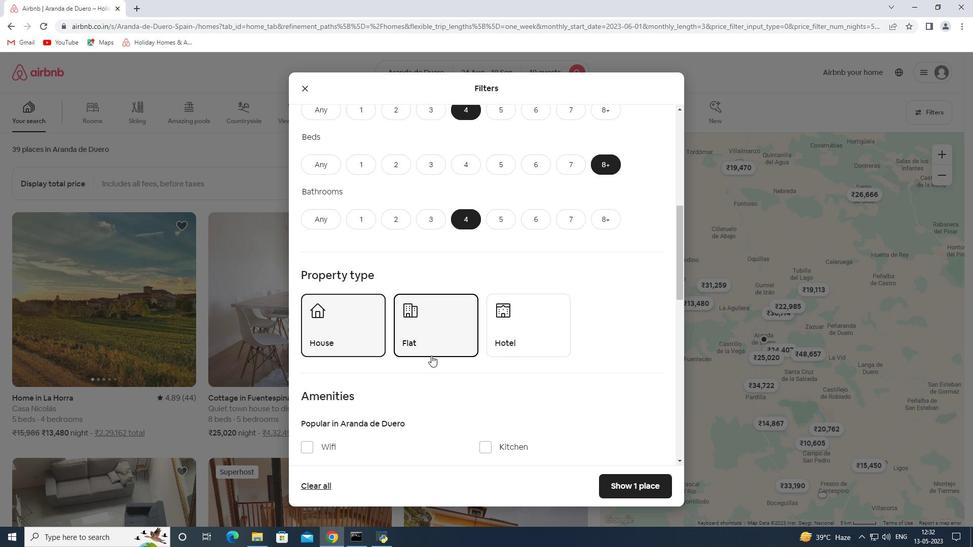 
Action: Mouse scrolled (438, 347) with delta (0, 0)
Screenshot: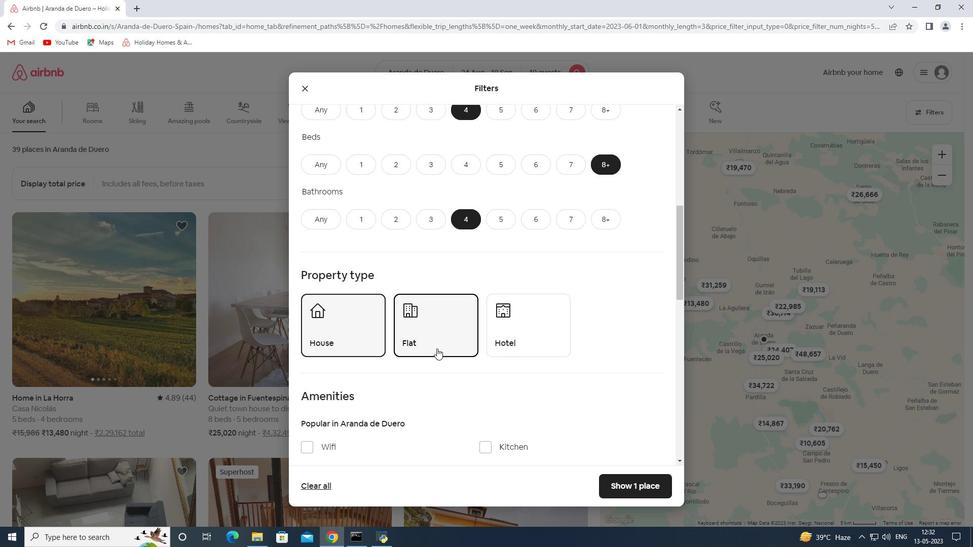 
Action: Mouse scrolled (438, 347) with delta (0, 0)
Screenshot: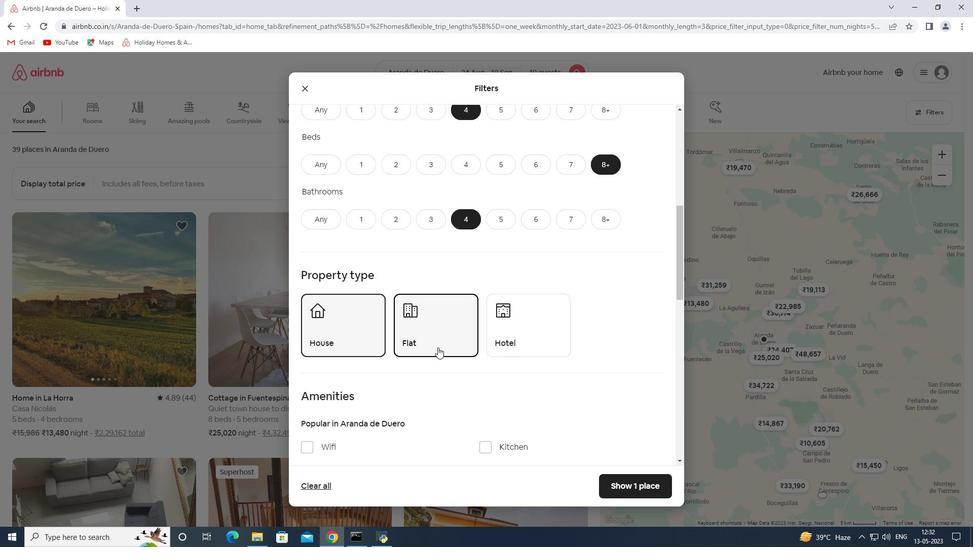 
Action: Mouse scrolled (438, 347) with delta (0, 0)
Screenshot: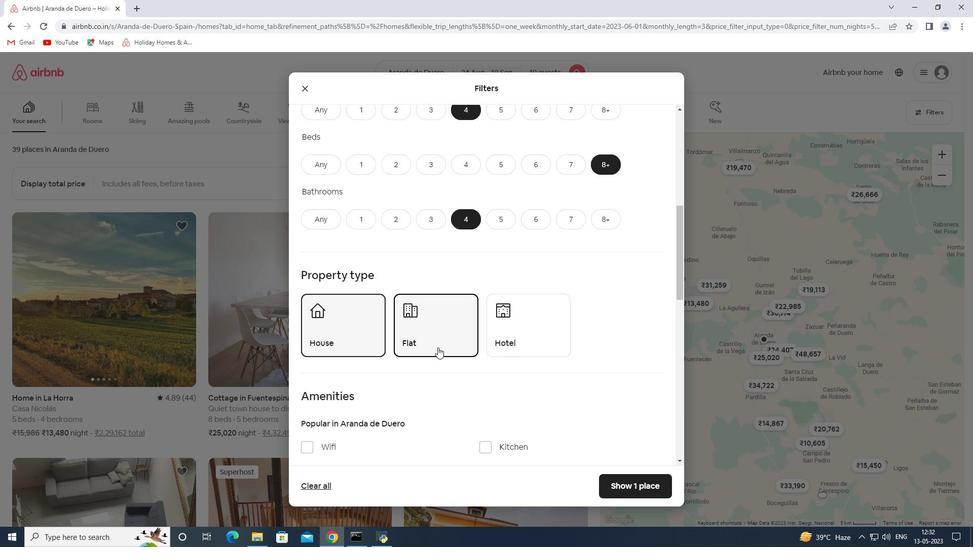 
Action: Mouse moved to (335, 297)
Screenshot: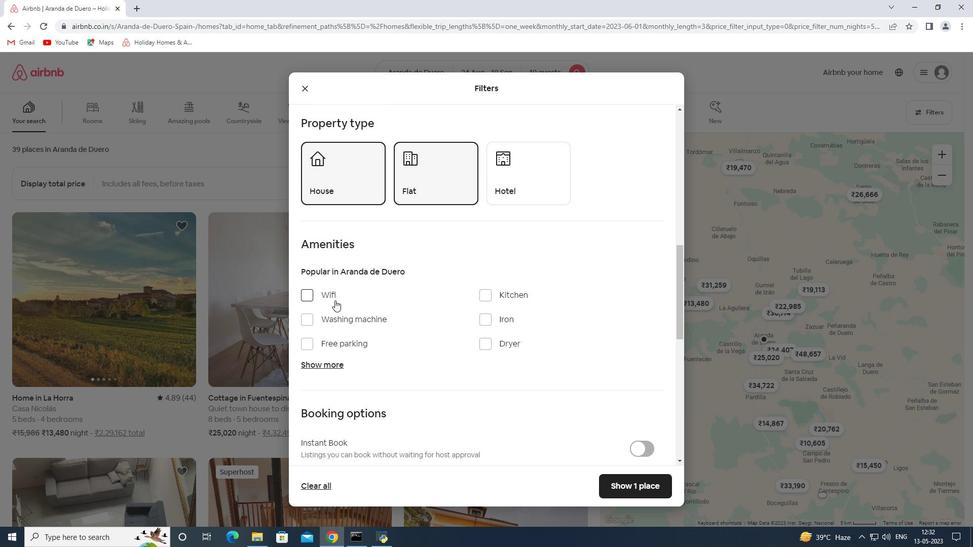 
Action: Mouse pressed left at (335, 297)
Screenshot: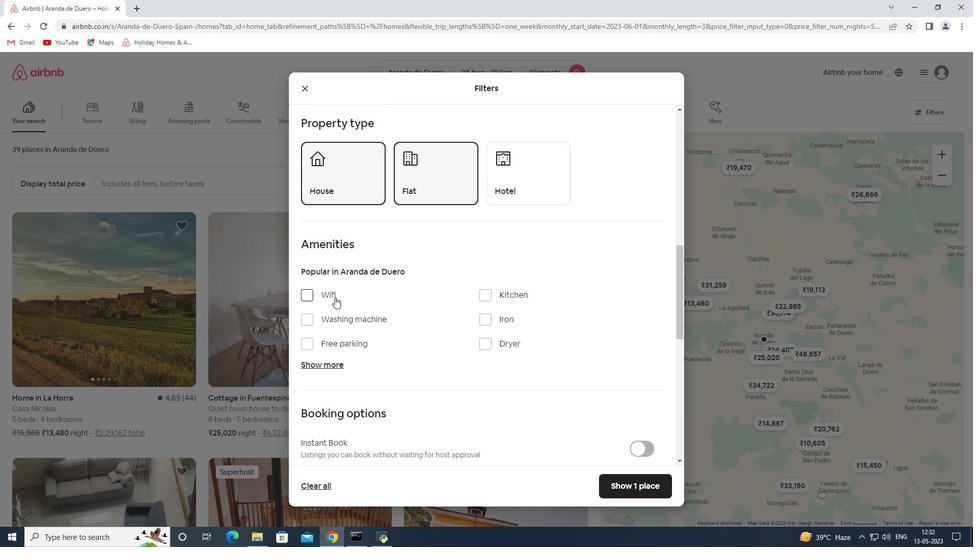 
Action: Mouse moved to (327, 363)
Screenshot: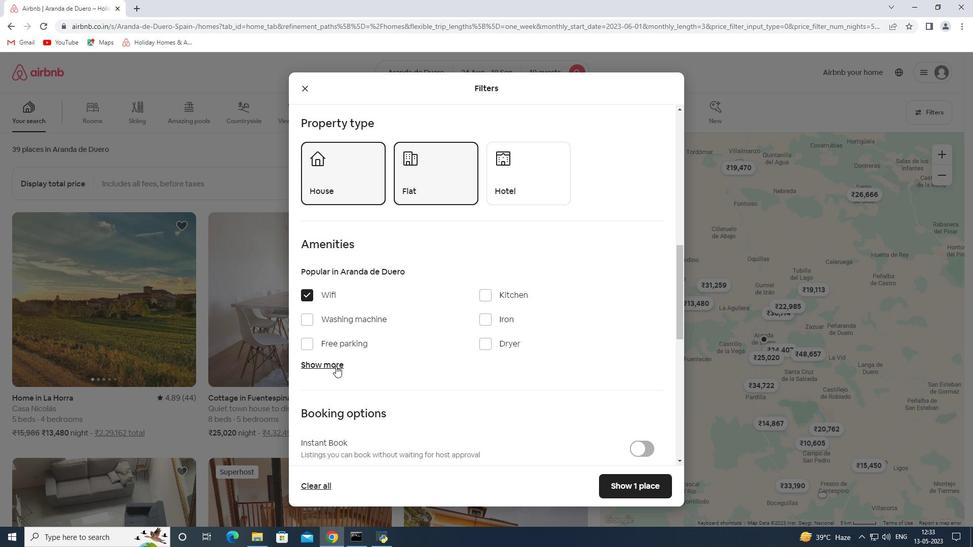 
Action: Mouse pressed left at (327, 363)
Screenshot: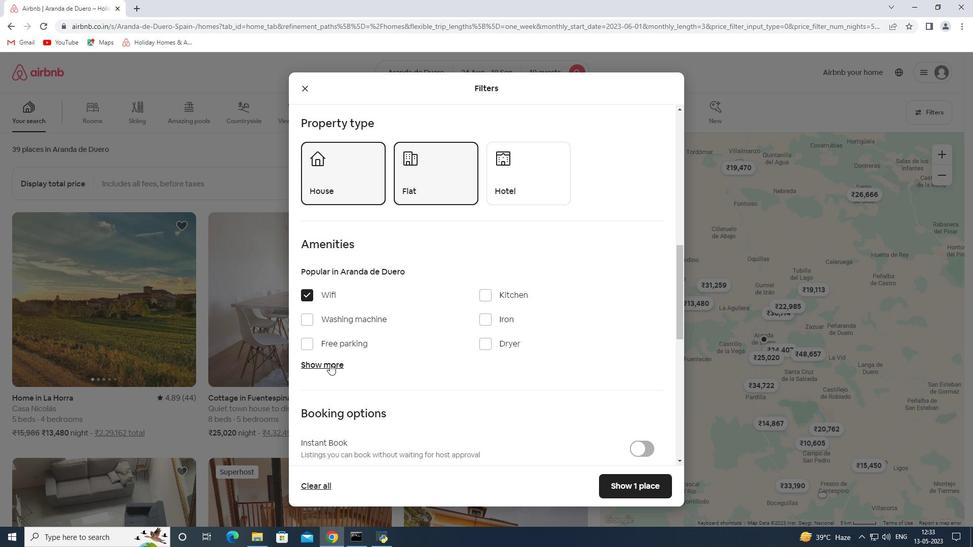 
Action: Mouse moved to (488, 421)
Screenshot: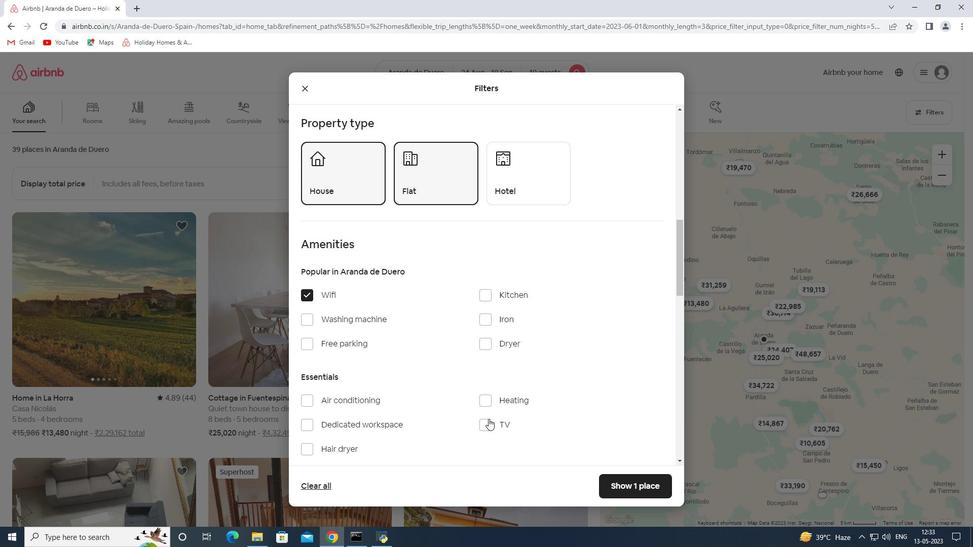 
Action: Mouse pressed left at (488, 421)
Screenshot: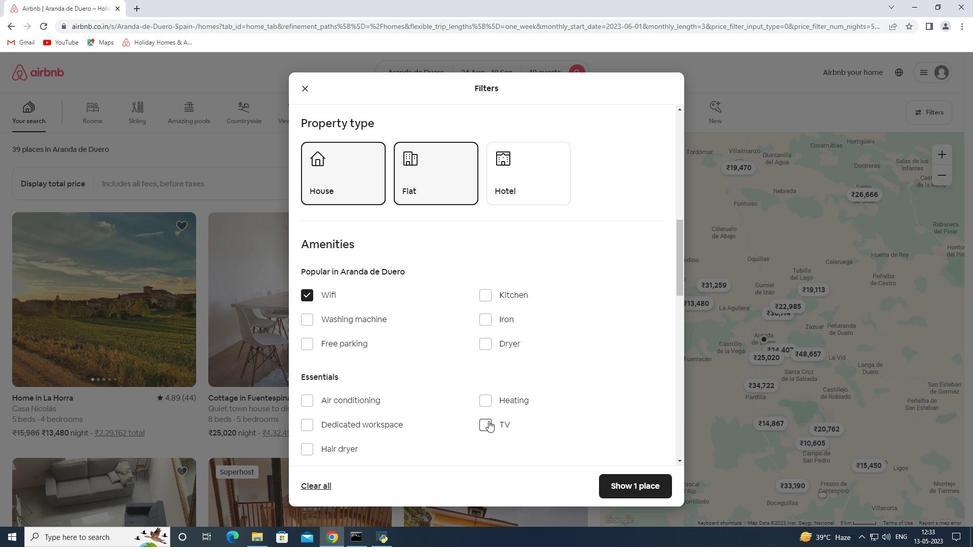 
Action: Mouse moved to (310, 342)
Screenshot: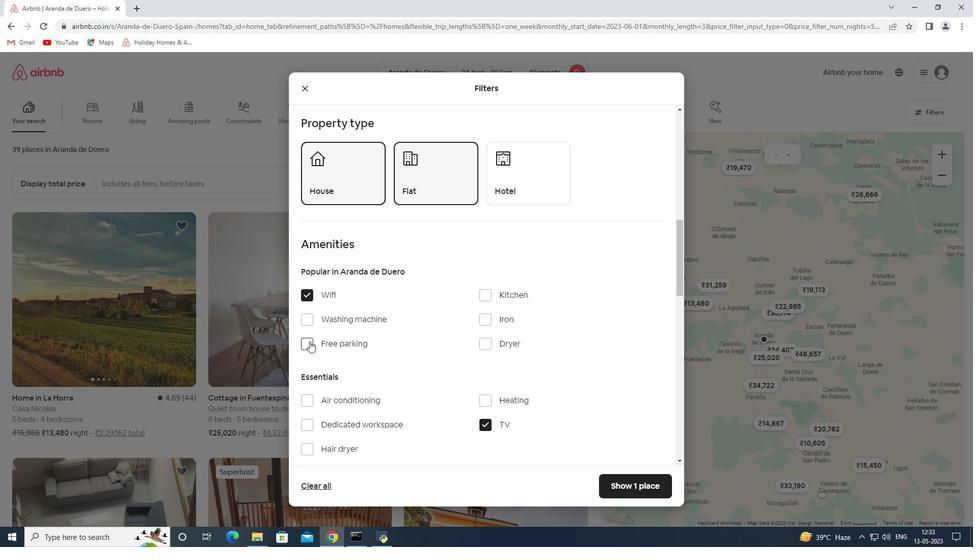 
Action: Mouse pressed left at (310, 342)
Screenshot: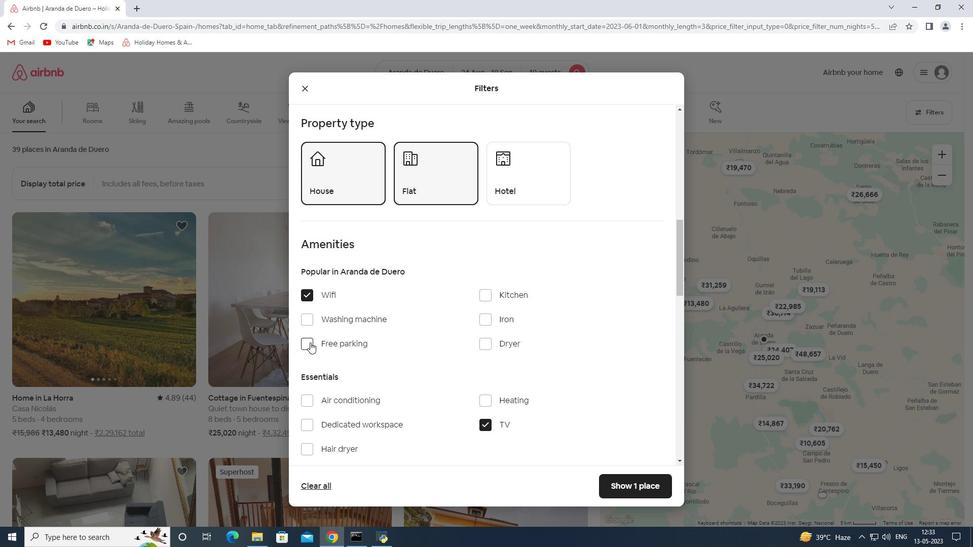 
Action: Mouse moved to (359, 300)
Screenshot: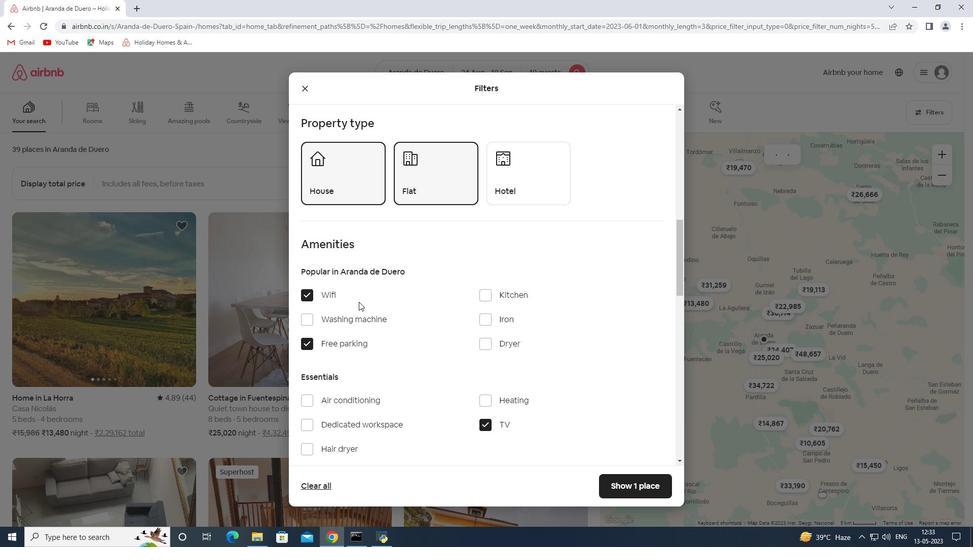 
Action: Mouse scrolled (359, 300) with delta (0, 0)
Screenshot: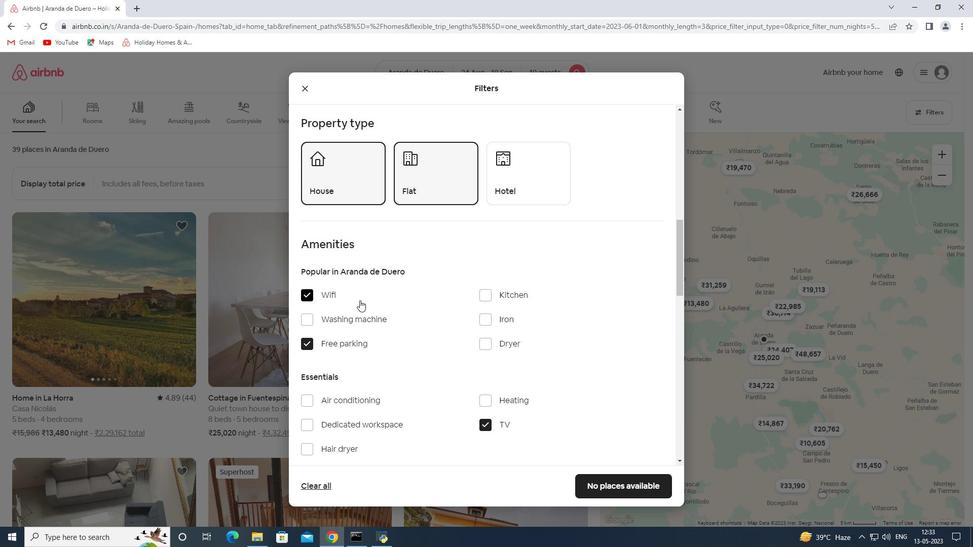 
Action: Mouse scrolled (359, 300) with delta (0, 0)
Screenshot: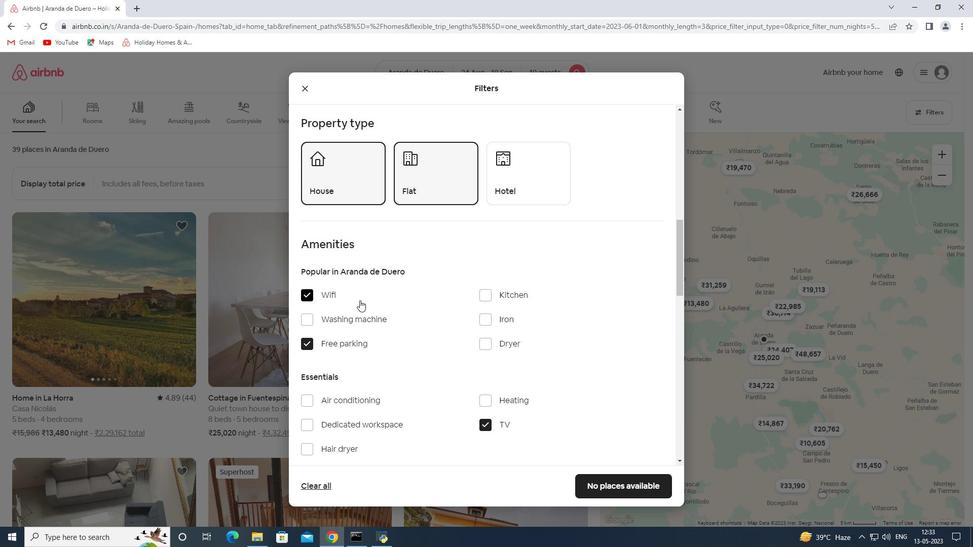 
Action: Mouse scrolled (359, 300) with delta (0, 0)
Screenshot: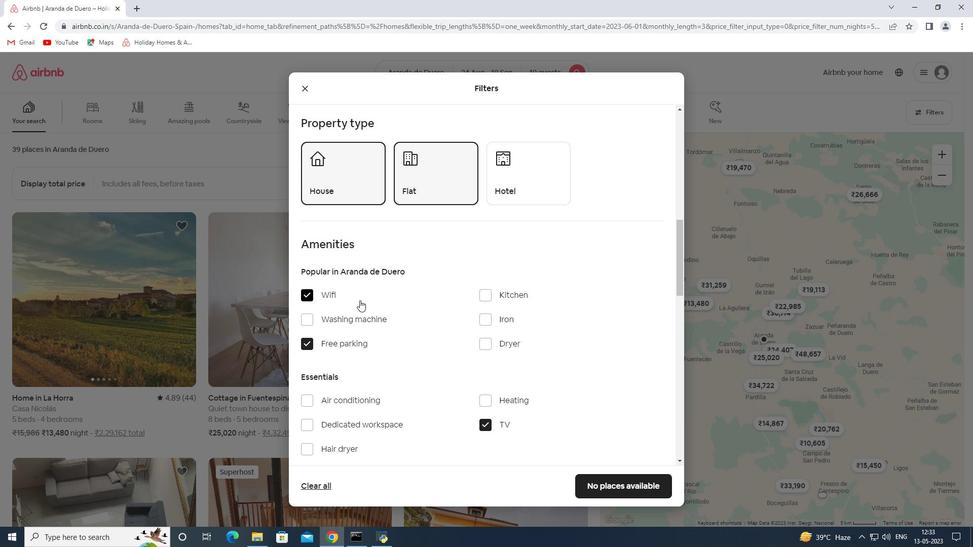 
Action: Mouse moved to (332, 397)
Screenshot: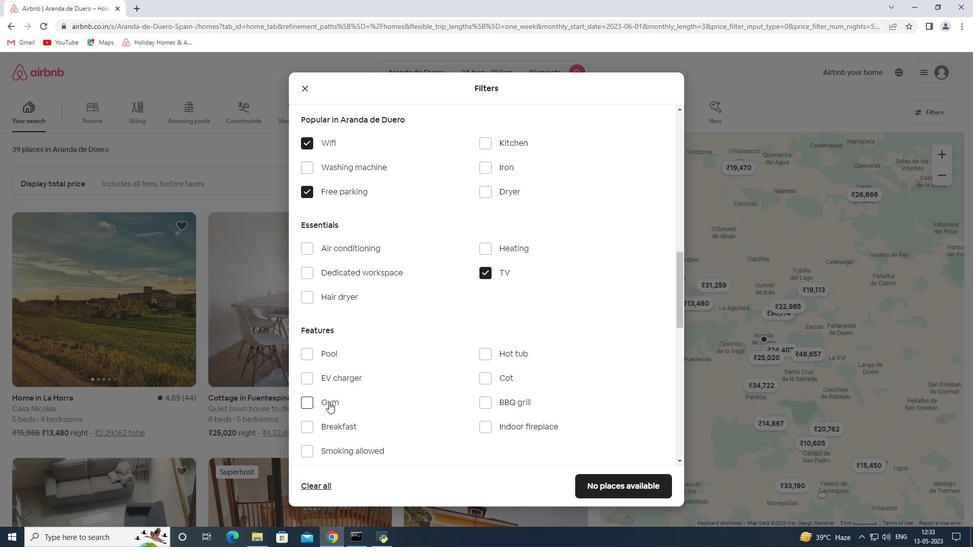 
Action: Mouse pressed left at (332, 397)
Screenshot: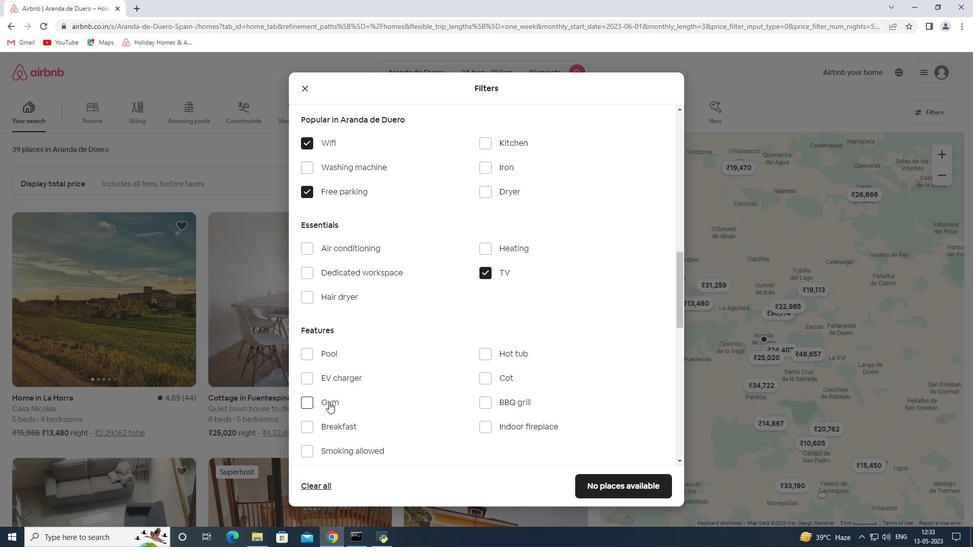 
Action: Mouse moved to (330, 402)
Screenshot: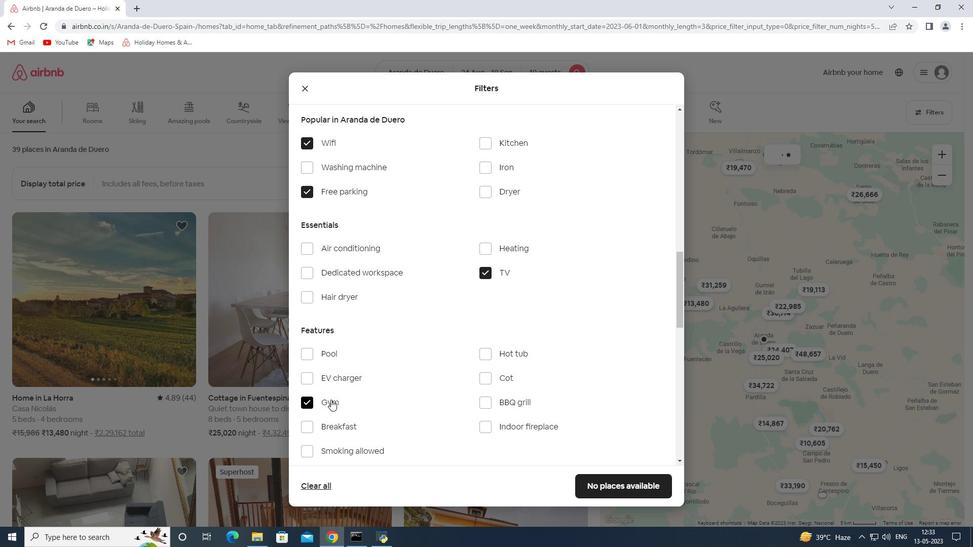 
Action: Mouse scrolled (330, 401) with delta (0, 0)
Screenshot: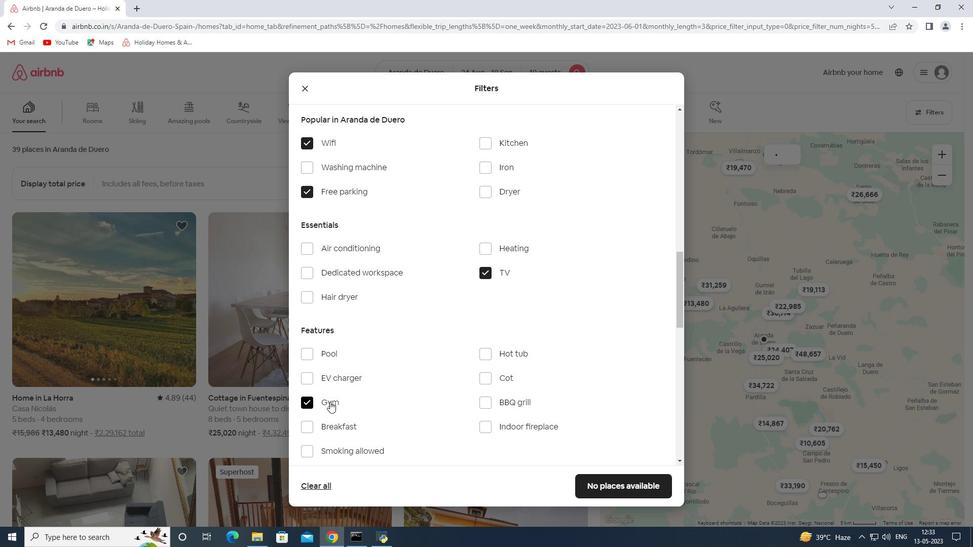 
Action: Mouse moved to (330, 402)
Screenshot: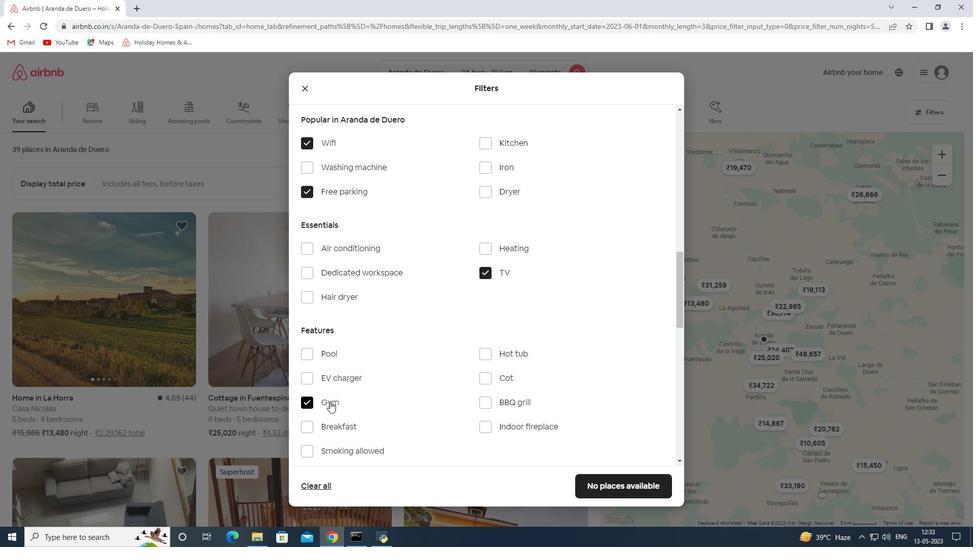 
Action: Mouse scrolled (330, 401) with delta (0, 0)
Screenshot: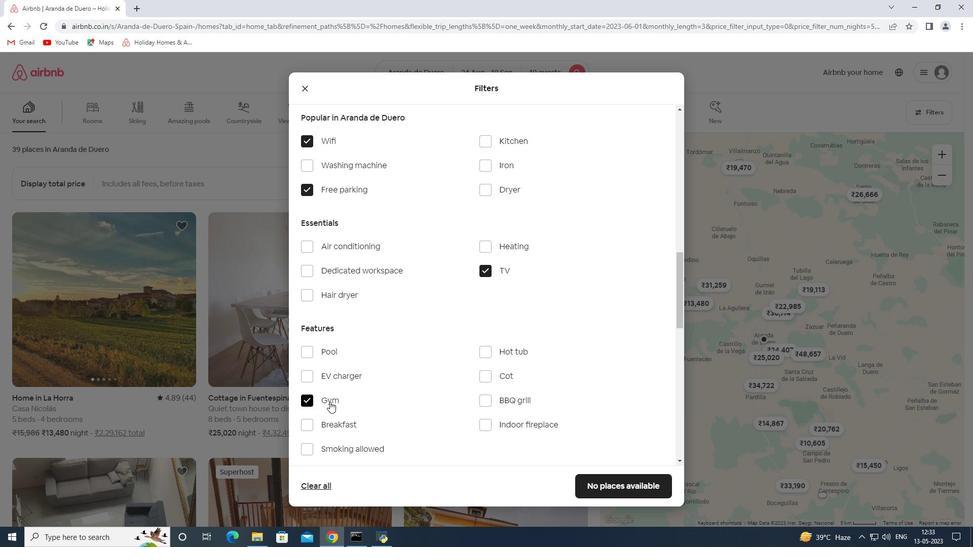 
Action: Mouse moved to (340, 326)
Screenshot: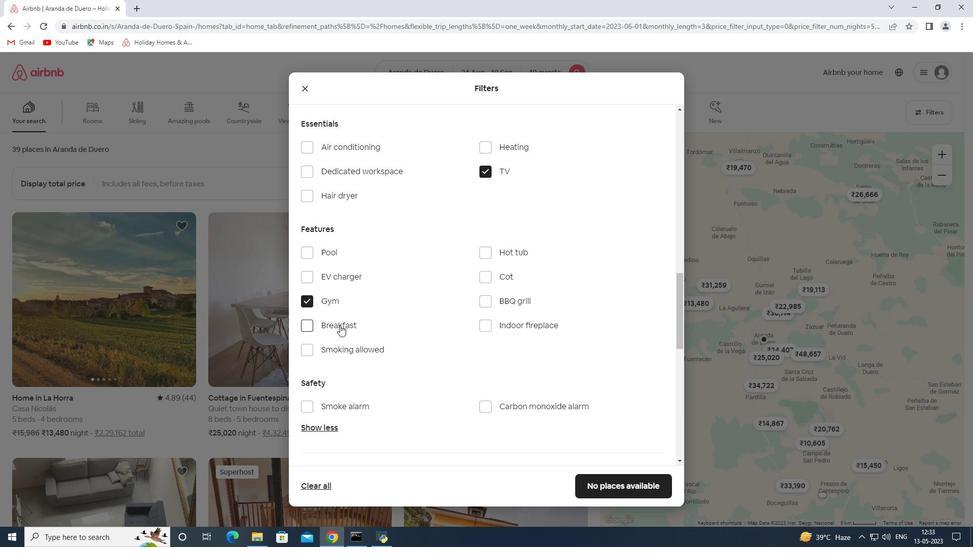 
Action: Mouse pressed left at (340, 326)
Screenshot: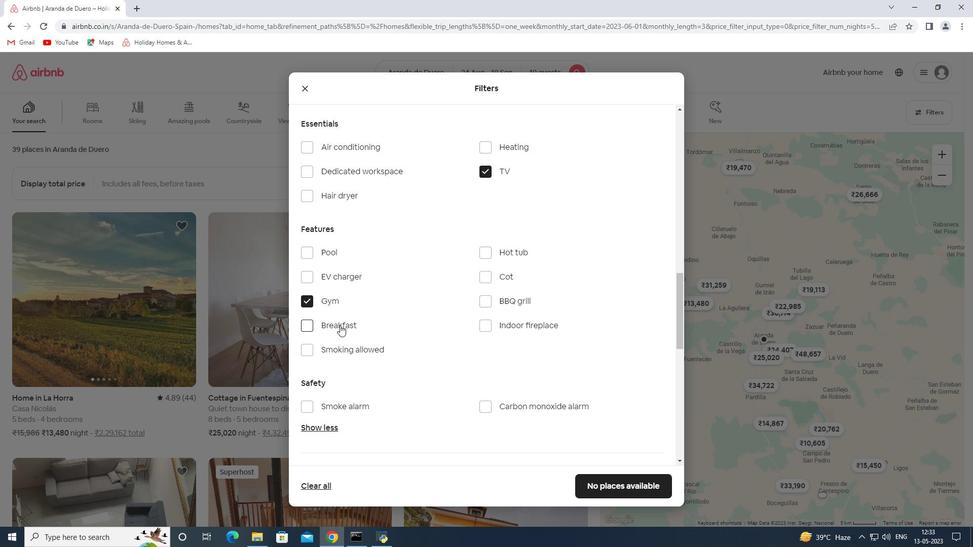 
Action: Mouse moved to (340, 322)
Screenshot: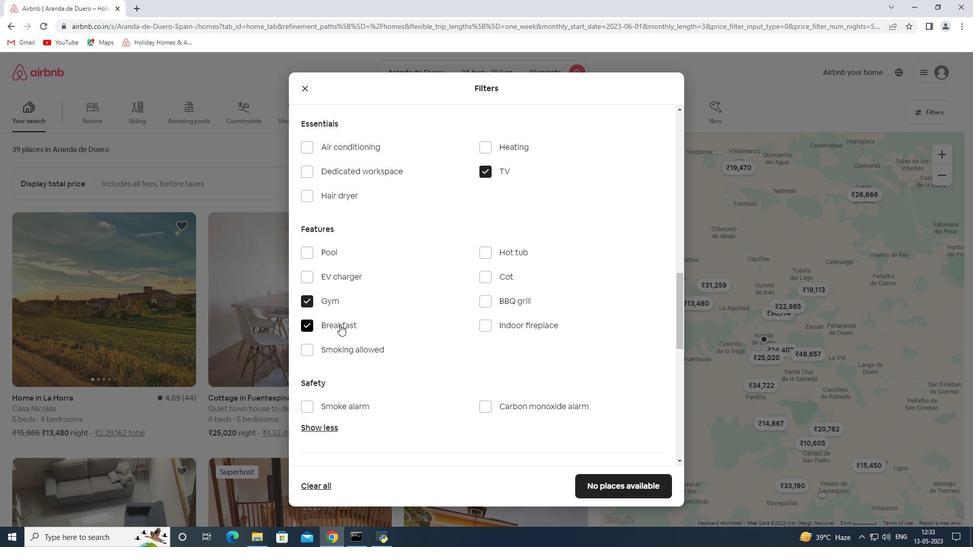 
Action: Mouse scrolled (340, 321) with delta (0, 0)
Screenshot: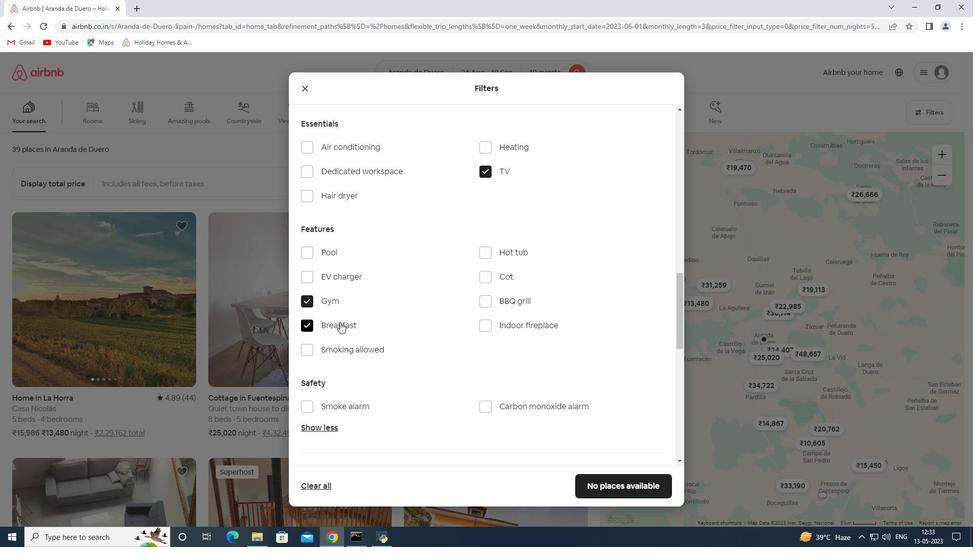 
Action: Mouse scrolled (340, 321) with delta (0, 0)
Screenshot: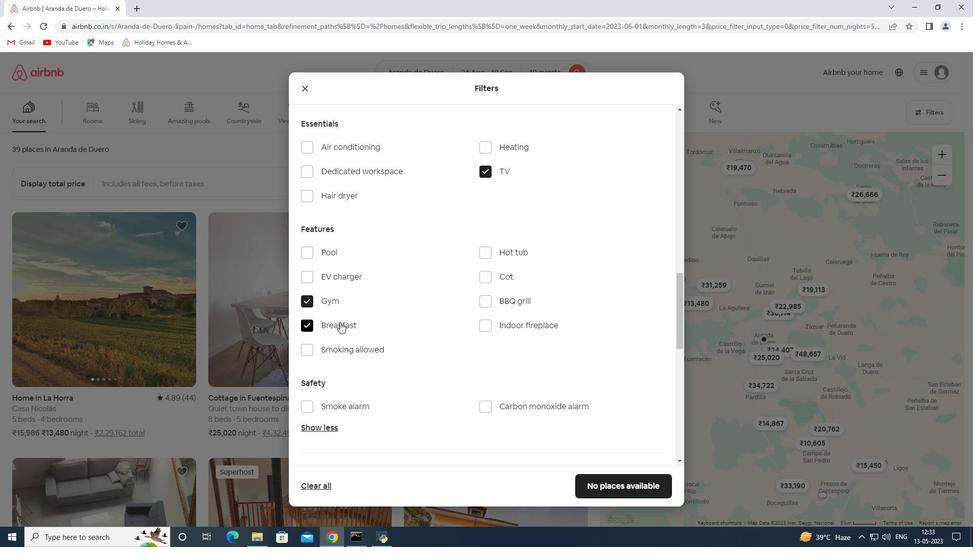 
Action: Mouse moved to (497, 354)
Screenshot: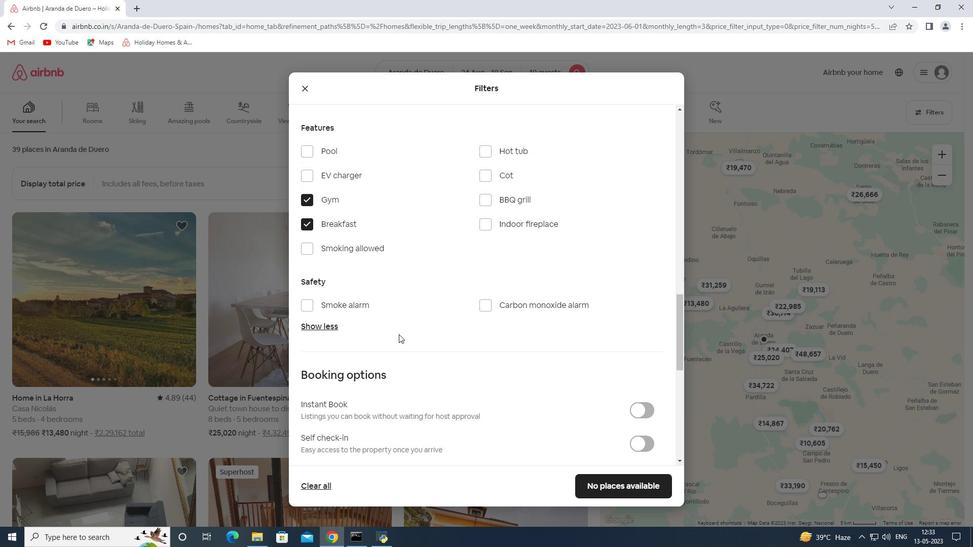 
Action: Mouse scrolled (497, 354) with delta (0, 0)
Screenshot: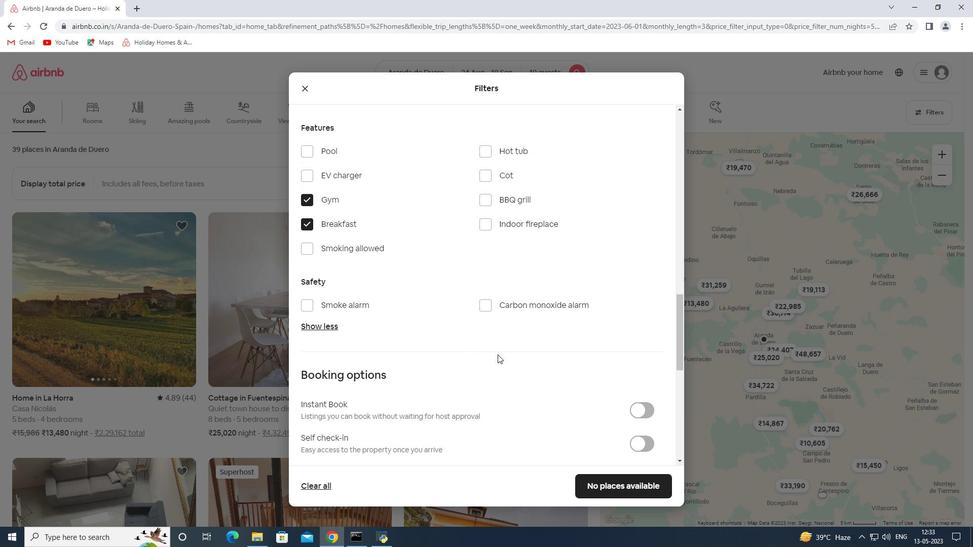 
Action: Mouse scrolled (497, 354) with delta (0, 0)
Screenshot: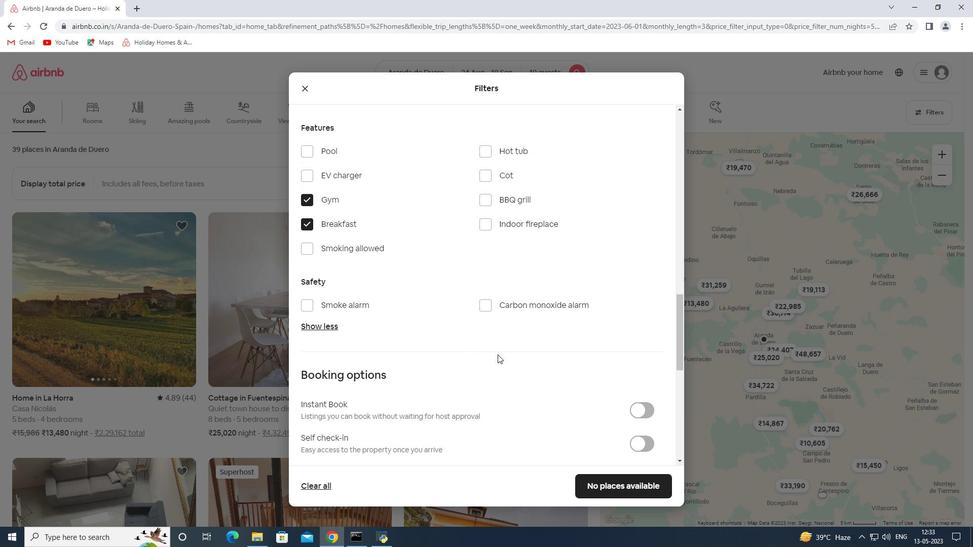 
Action: Mouse moved to (639, 341)
Screenshot: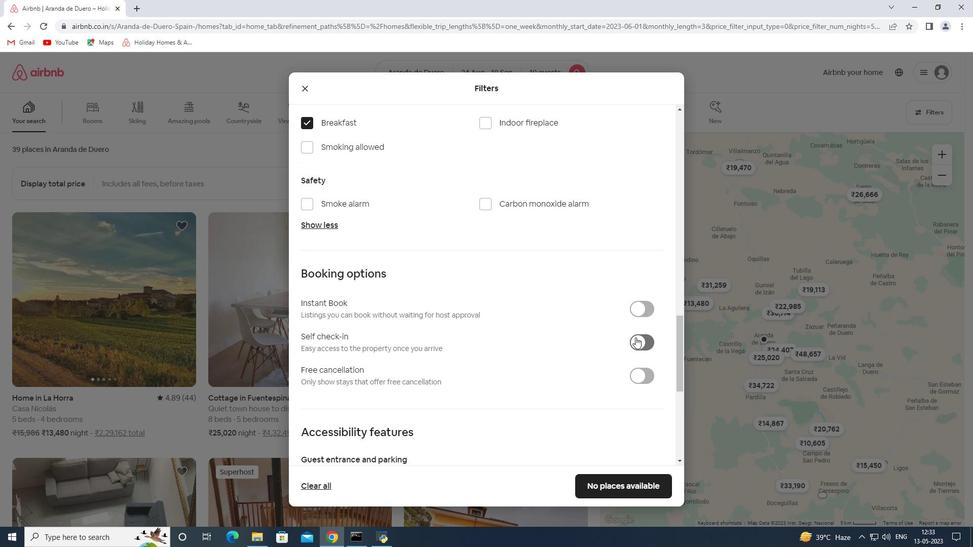 
Action: Mouse pressed left at (639, 341)
Screenshot: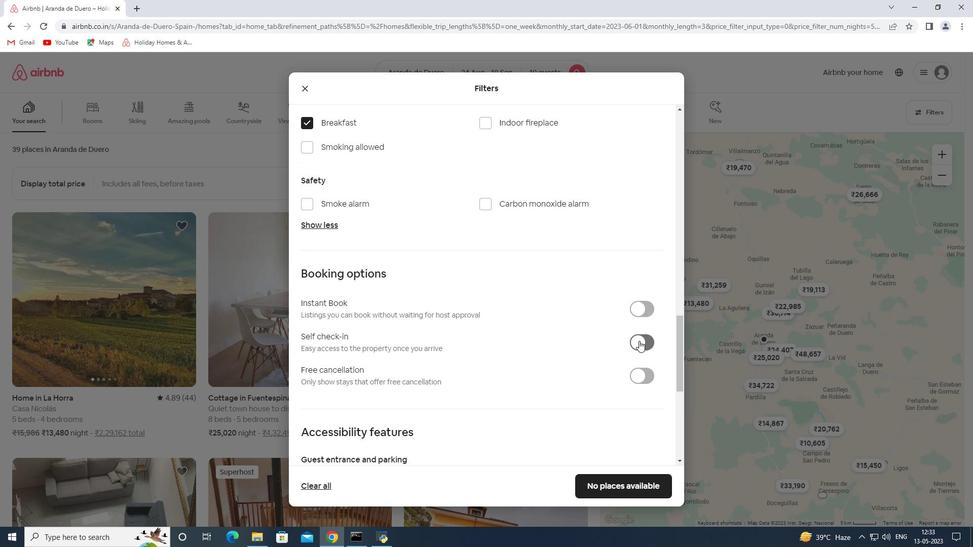 
Action: Mouse moved to (559, 332)
Screenshot: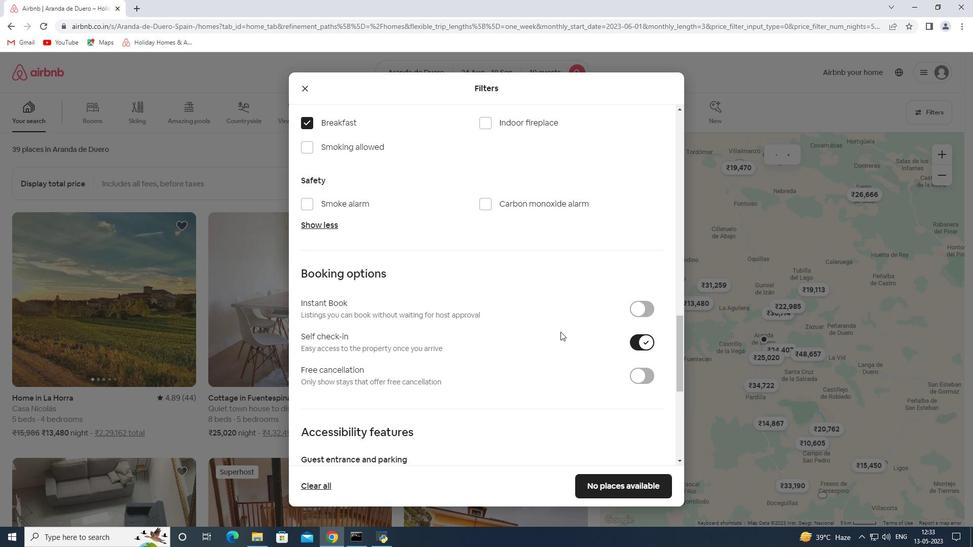 
Action: Mouse scrolled (559, 331) with delta (0, 0)
Screenshot: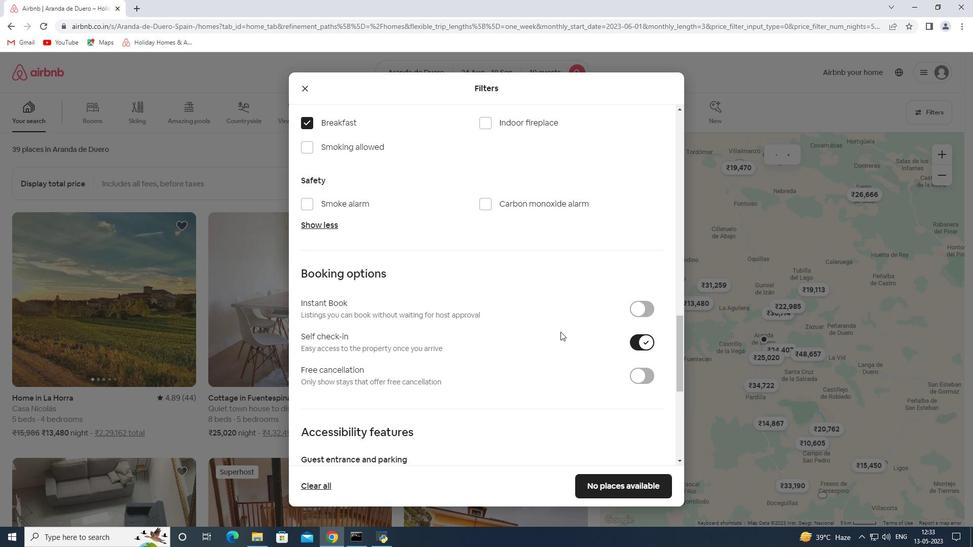 
Action: Mouse moved to (558, 331)
Screenshot: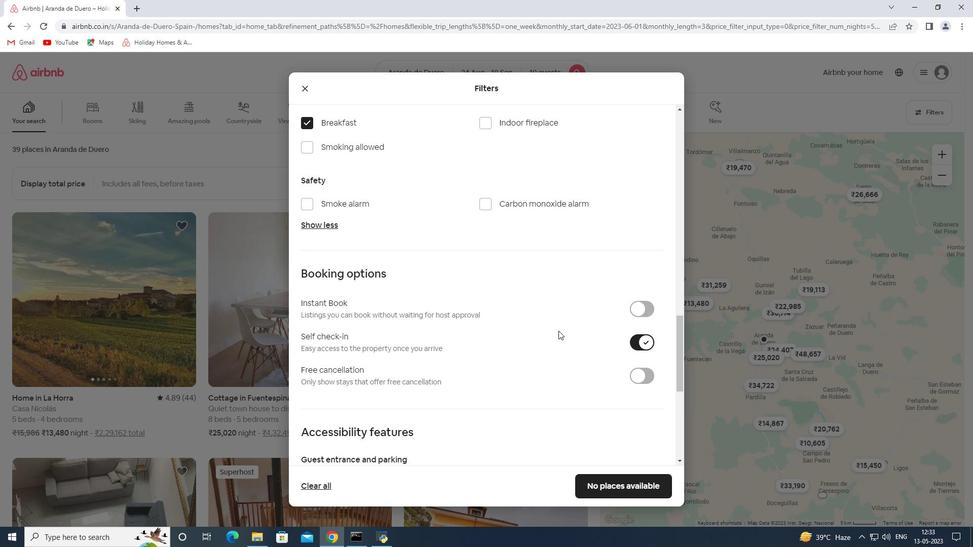 
Action: Mouse scrolled (558, 330) with delta (0, 0)
Screenshot: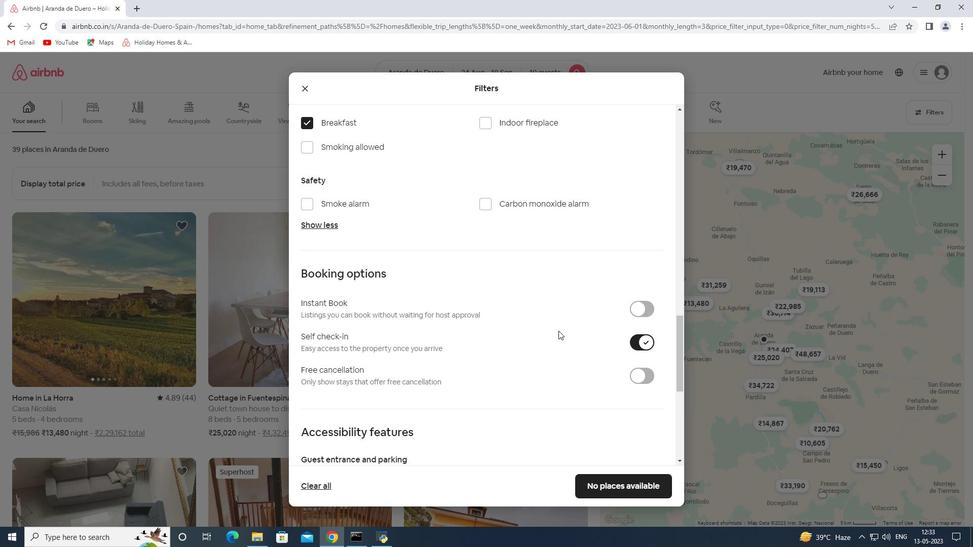 
Action: Mouse moved to (557, 329)
Screenshot: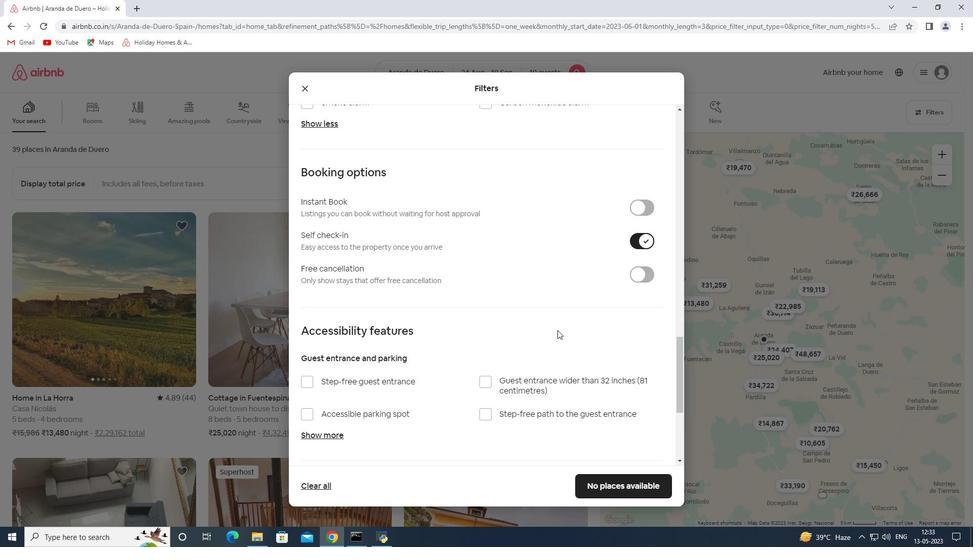 
Action: Mouse scrolled (557, 328) with delta (0, 0)
Screenshot: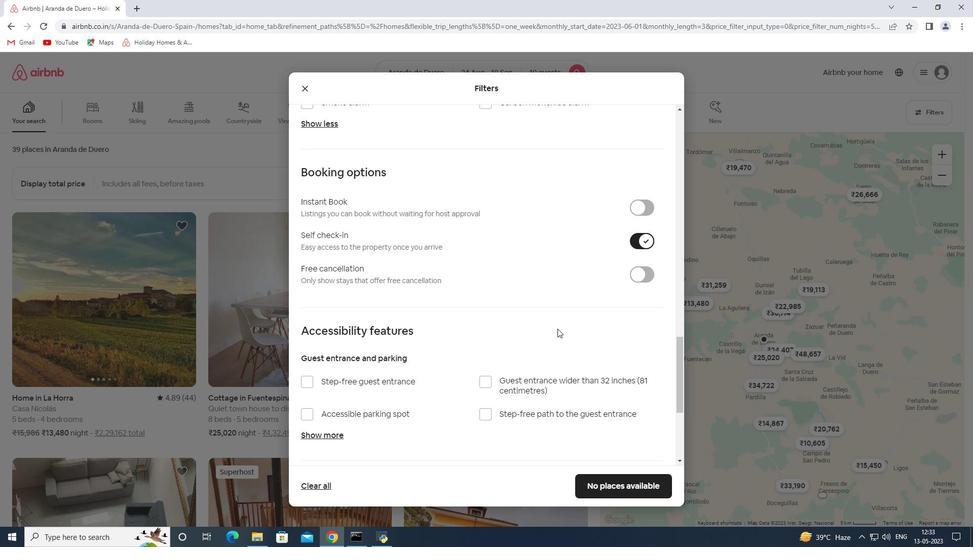 
Action: Mouse moved to (557, 328)
Screenshot: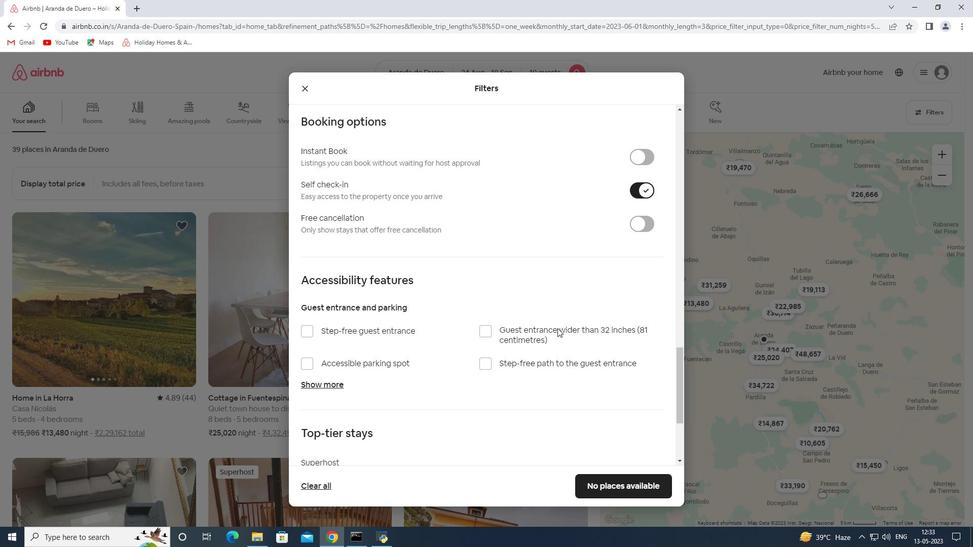 
Action: Mouse scrolled (557, 328) with delta (0, 0)
Screenshot: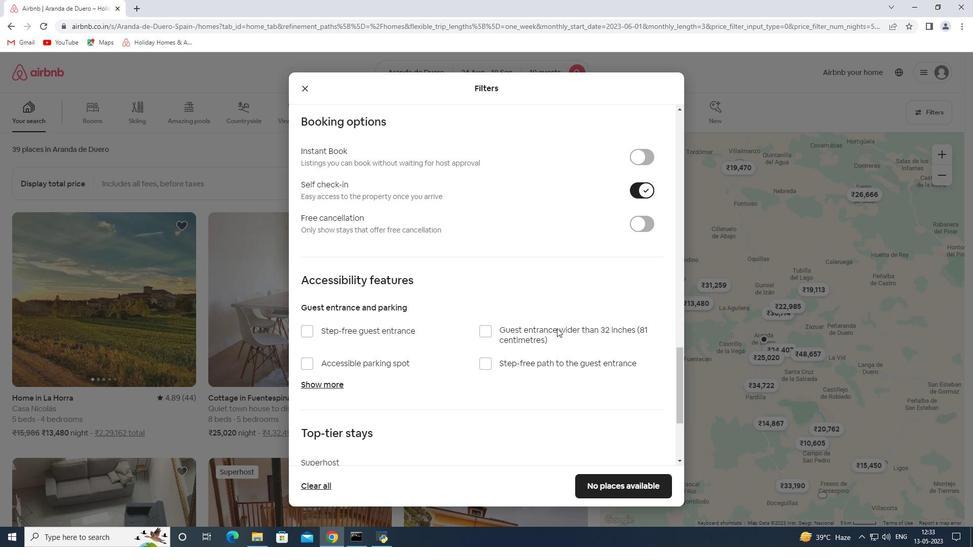 
Action: Mouse scrolled (557, 328) with delta (0, 0)
Screenshot: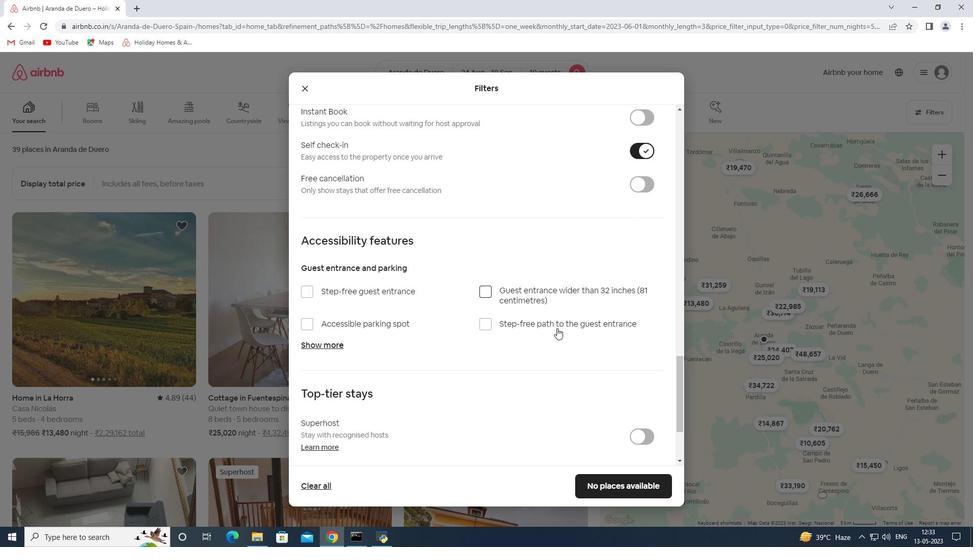 
Action: Mouse scrolled (557, 328) with delta (0, 0)
Screenshot: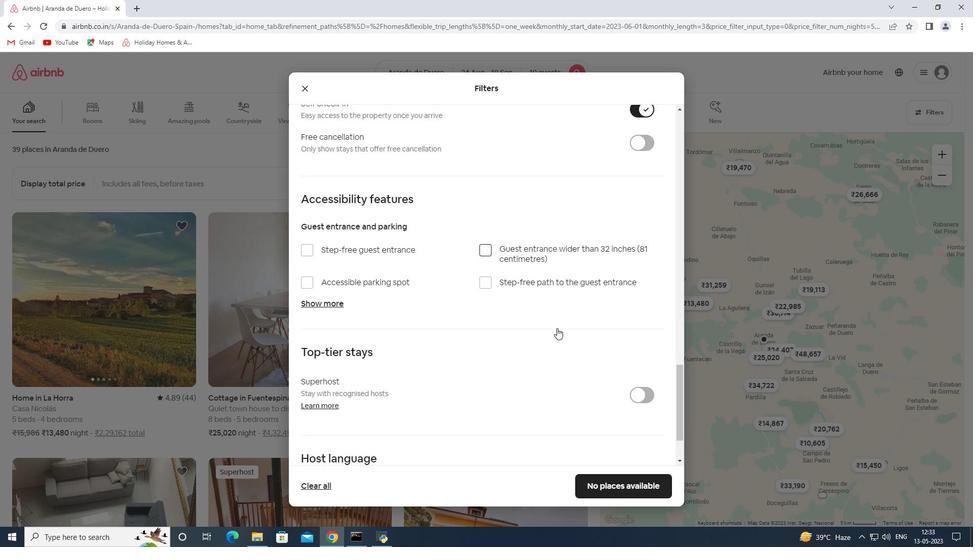 
Action: Mouse scrolled (557, 328) with delta (0, 0)
Screenshot: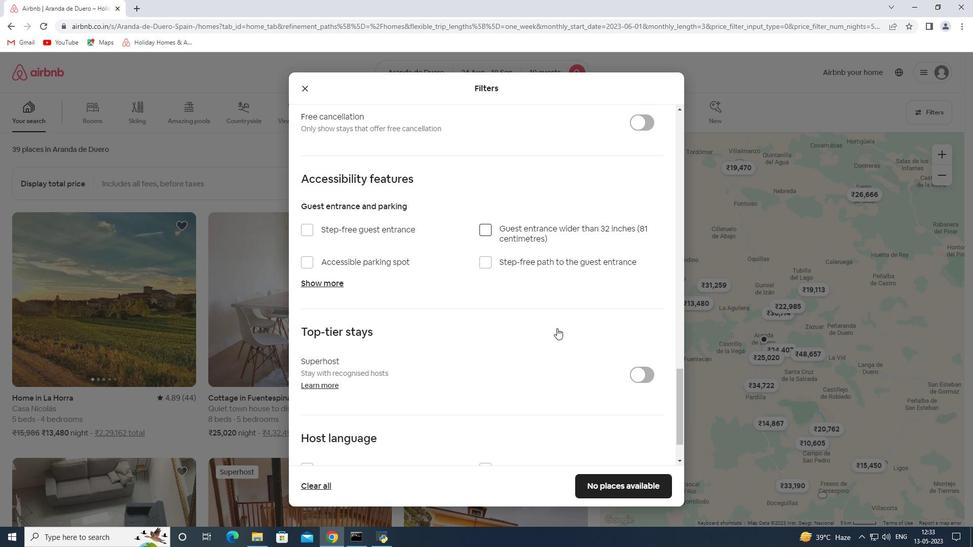 
Action: Mouse scrolled (557, 328) with delta (0, 0)
Screenshot: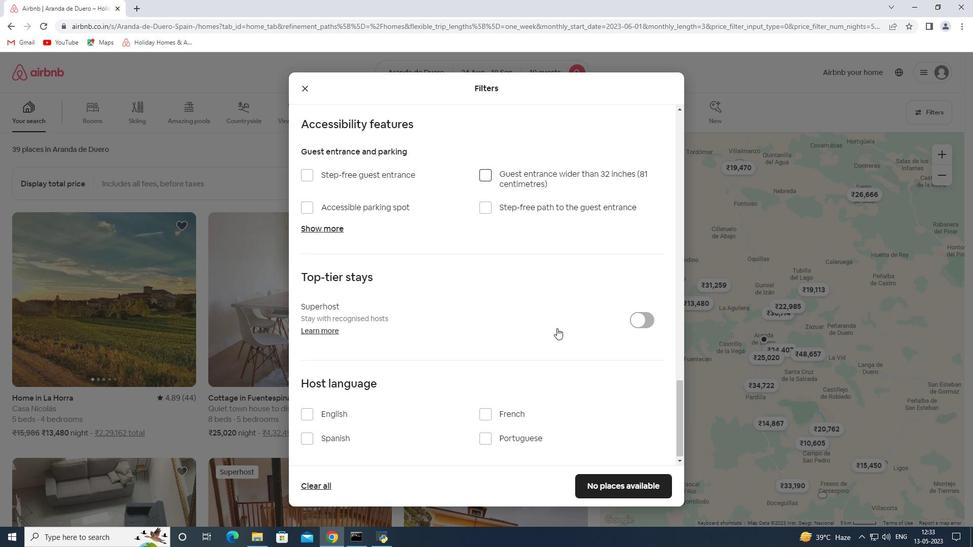 
Action: Mouse moved to (340, 416)
Screenshot: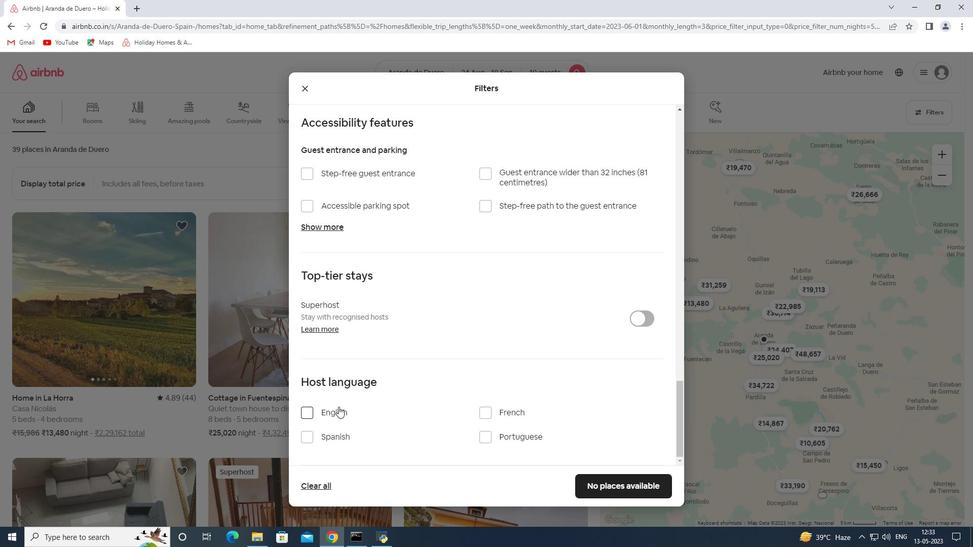 
Action: Mouse pressed left at (340, 416)
Screenshot: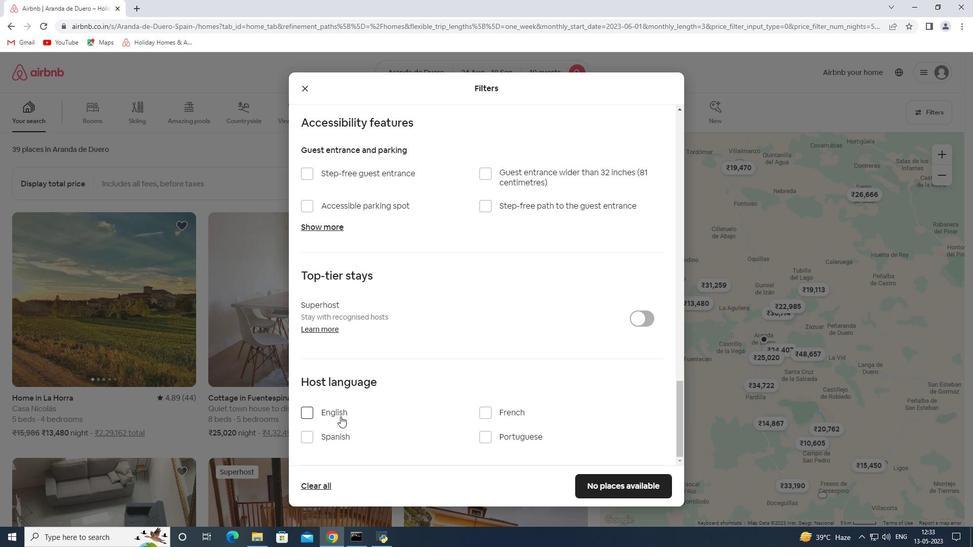 
Action: Mouse moved to (593, 482)
Screenshot: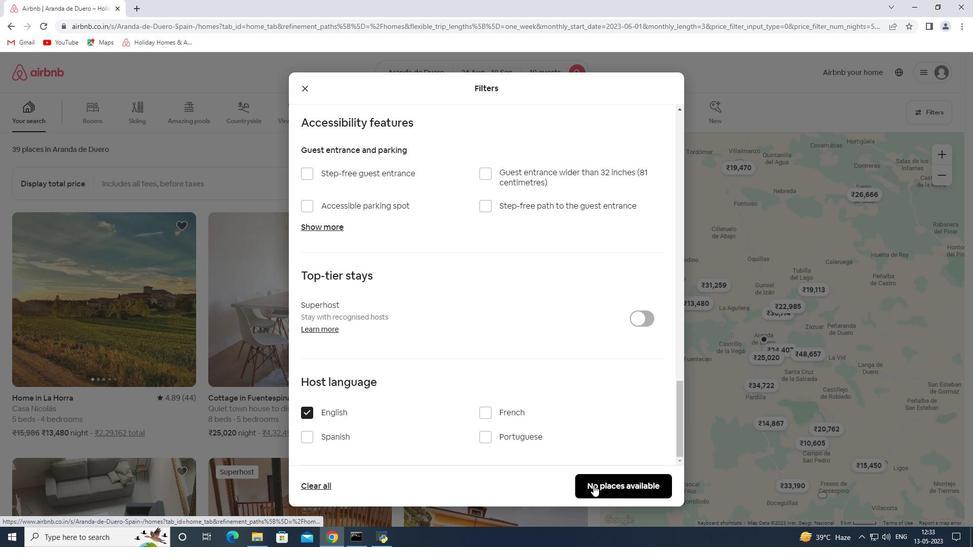 
Action: Mouse pressed left at (593, 482)
Screenshot: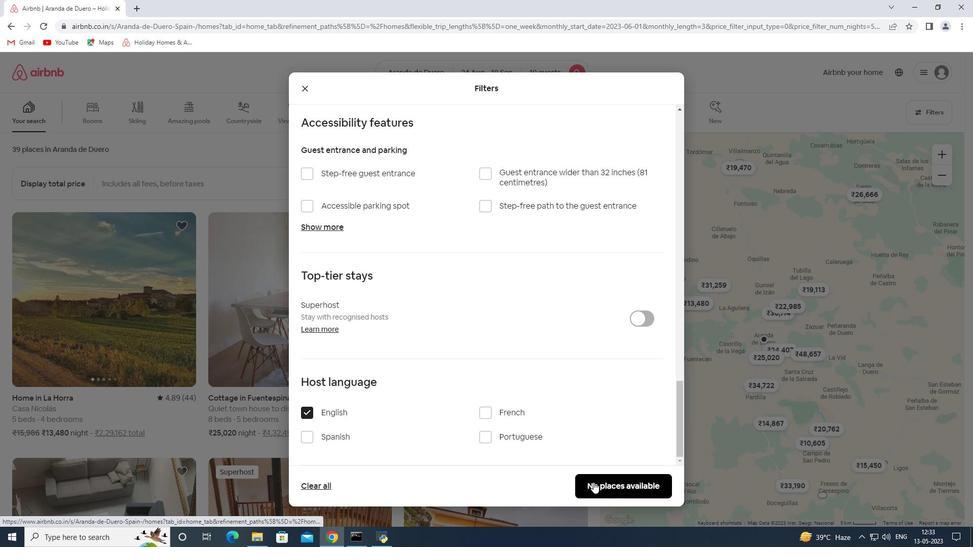 
Action: Mouse moved to (546, 297)
Screenshot: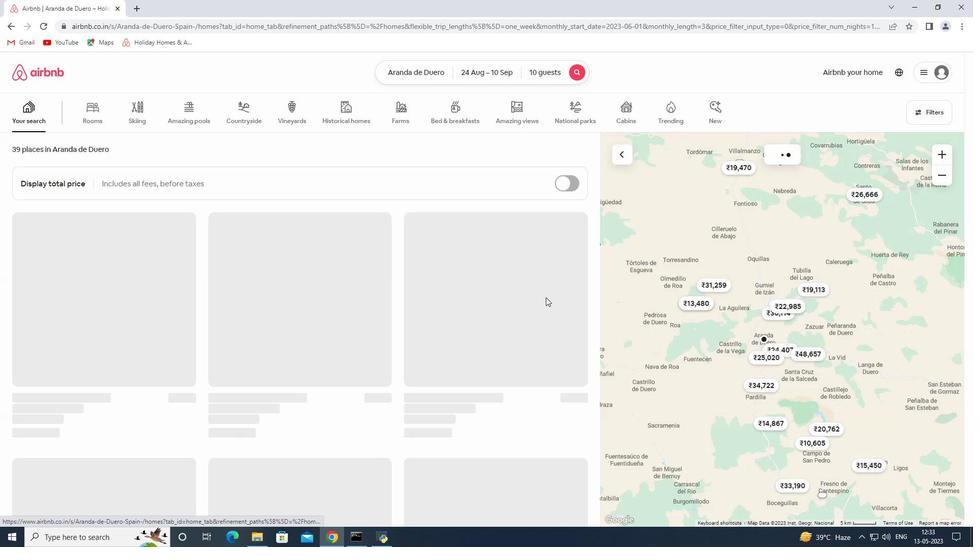 
